 Task: Add Attachment from Trello to Card Card0000000118 in Board Board0000000030 in Workspace WS0000000010 in Trello. Add Cover Blue to Card Card0000000118 in Board Board0000000030 in Workspace WS0000000010 in Trello. Add "Copy Card To …" Button titled Button0000000118 to "bottom" of the list "To Do" to Card Card0000000118 in Board Board0000000030 in Workspace WS0000000010 in Trello. Add Description DS0000000118 to Card Card0000000118 in Board Board0000000030 in Workspace WS0000000010 in Trello. Add Comment CM0000000118 to Card Card0000000118 in Board Board0000000030 in Workspace WS0000000010 in Trello
Action: Mouse moved to (400, 406)
Screenshot: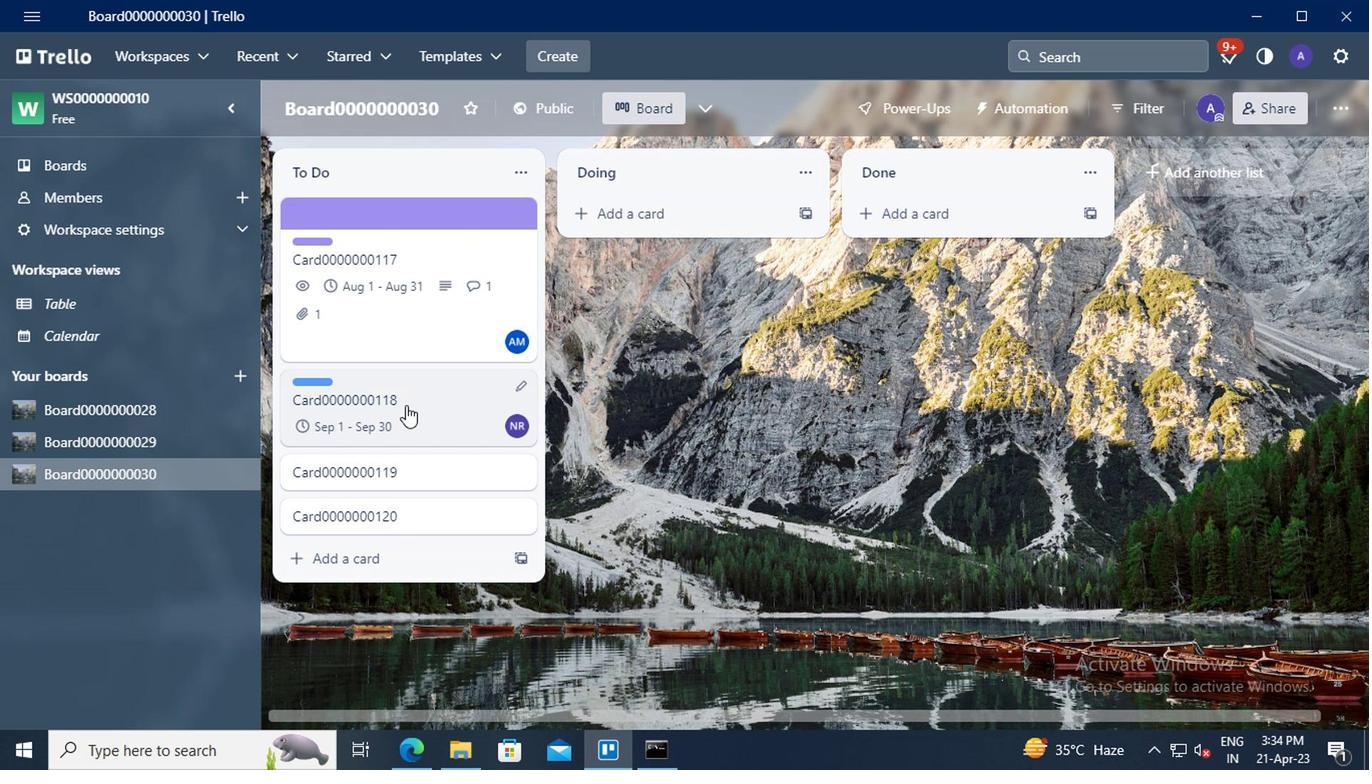 
Action: Mouse pressed left at (400, 406)
Screenshot: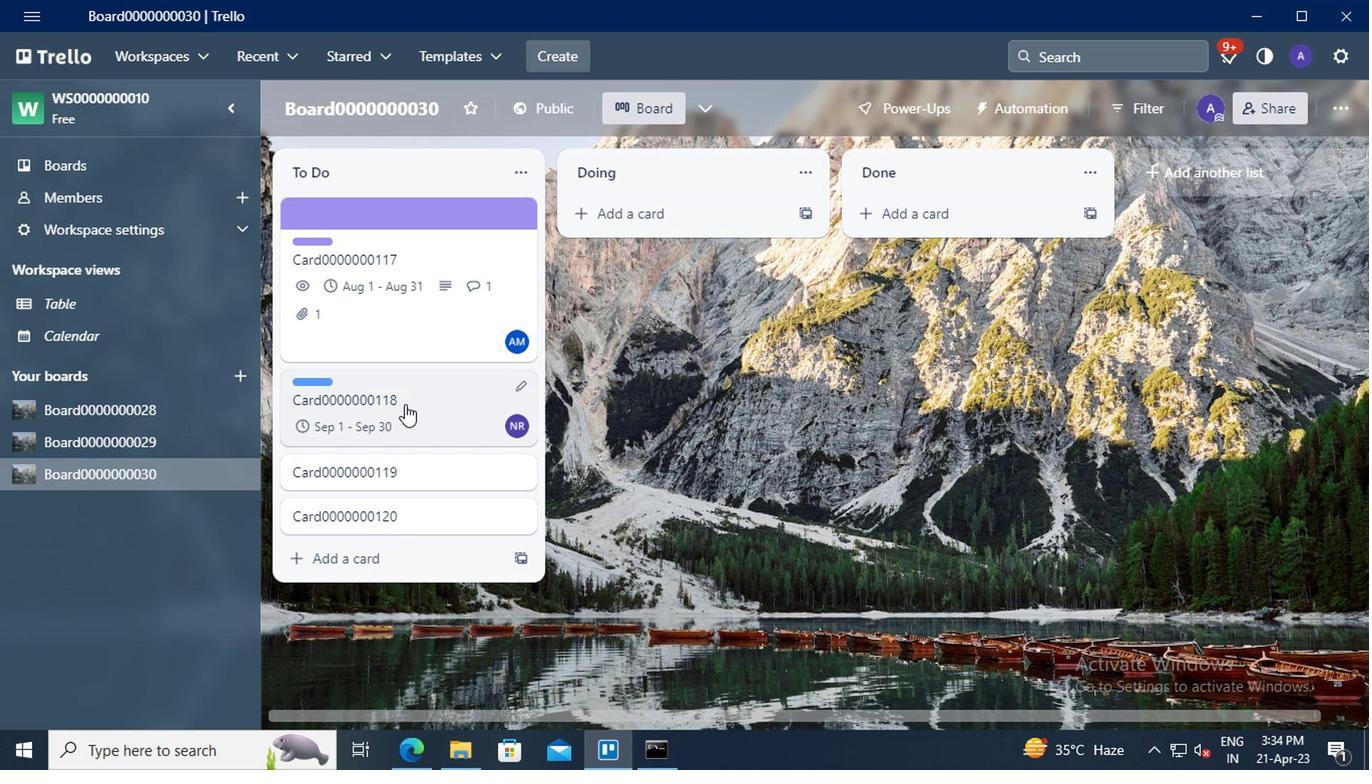 
Action: Mouse moved to (927, 358)
Screenshot: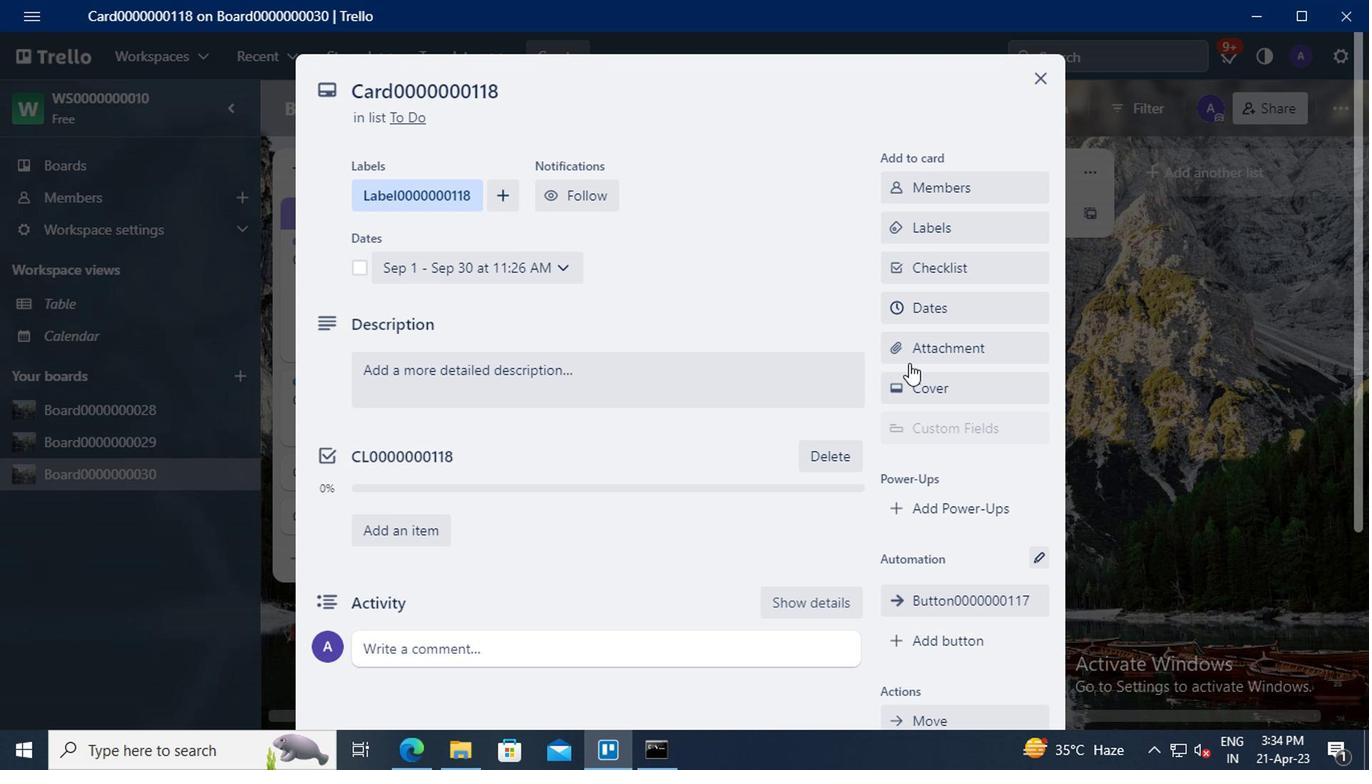 
Action: Mouse pressed left at (927, 358)
Screenshot: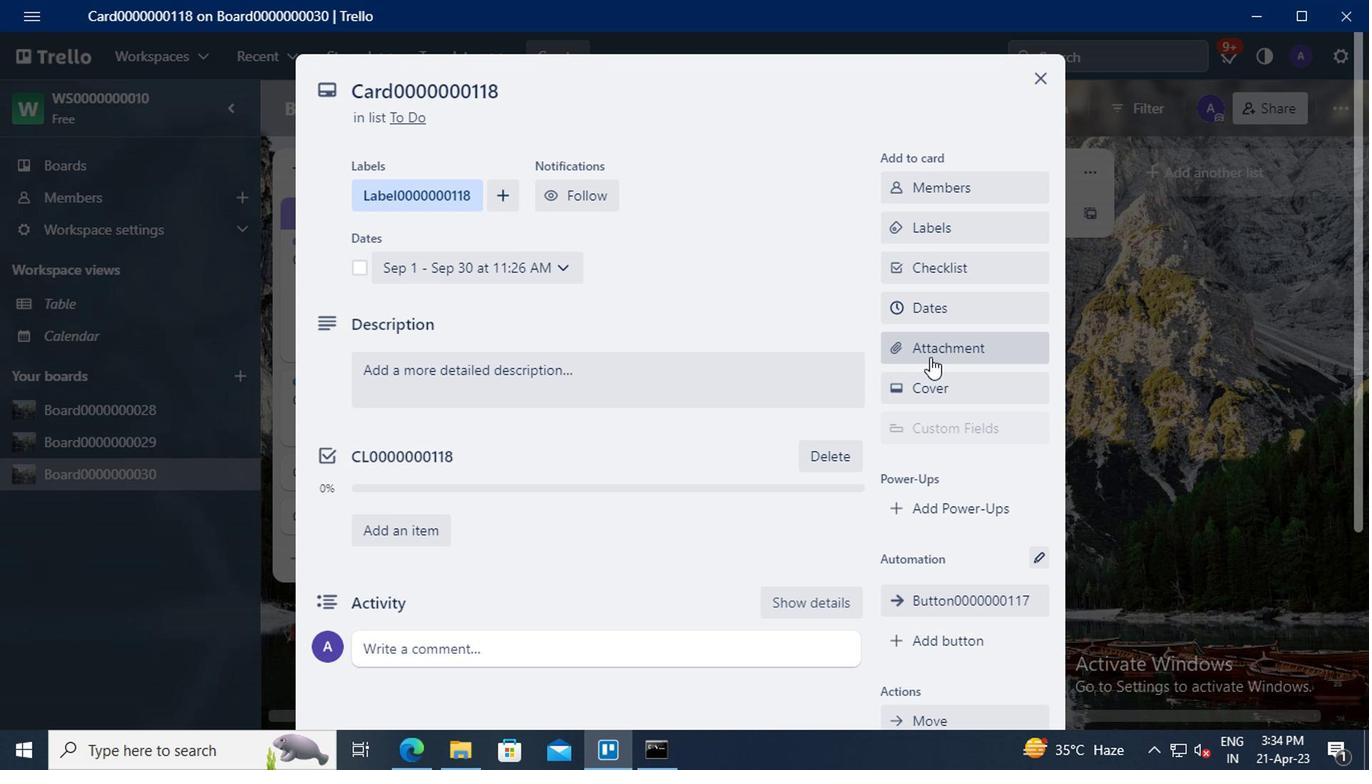
Action: Mouse moved to (935, 208)
Screenshot: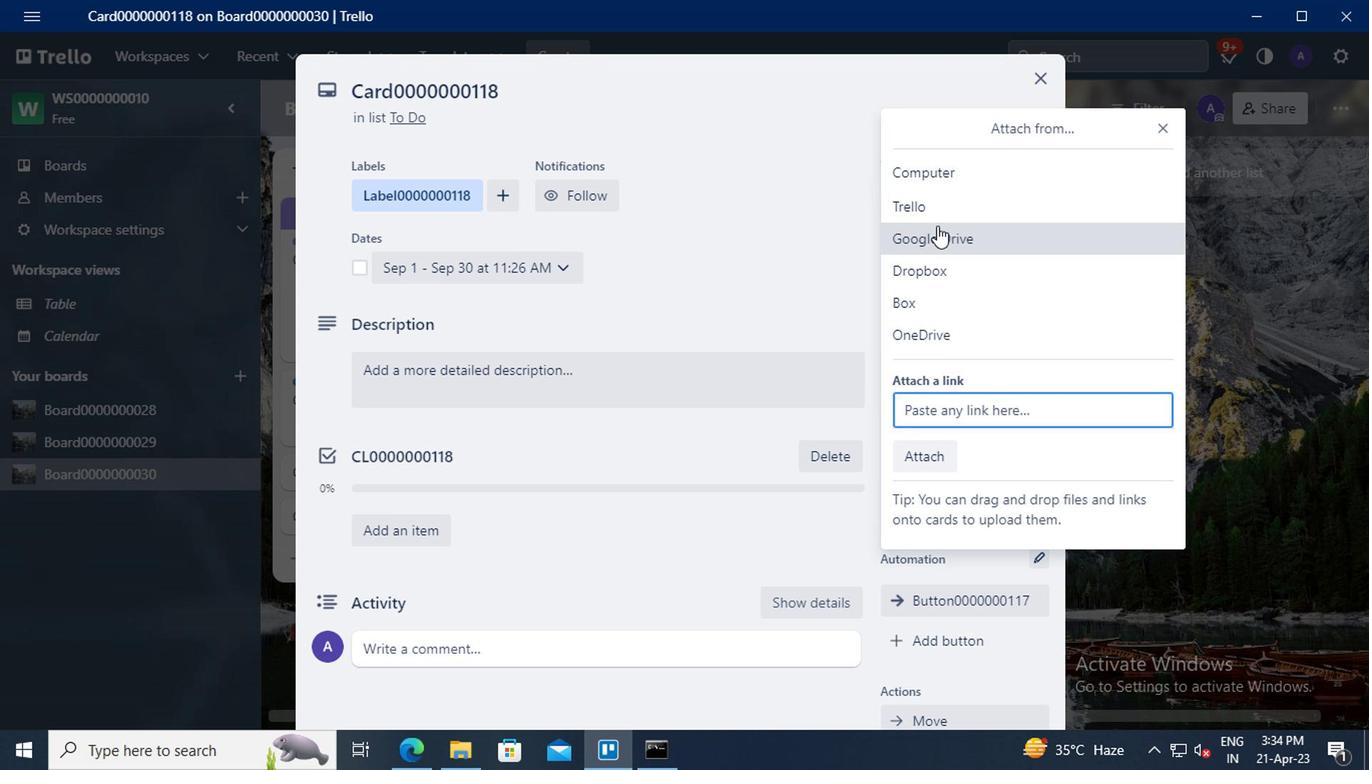 
Action: Mouse pressed left at (935, 208)
Screenshot: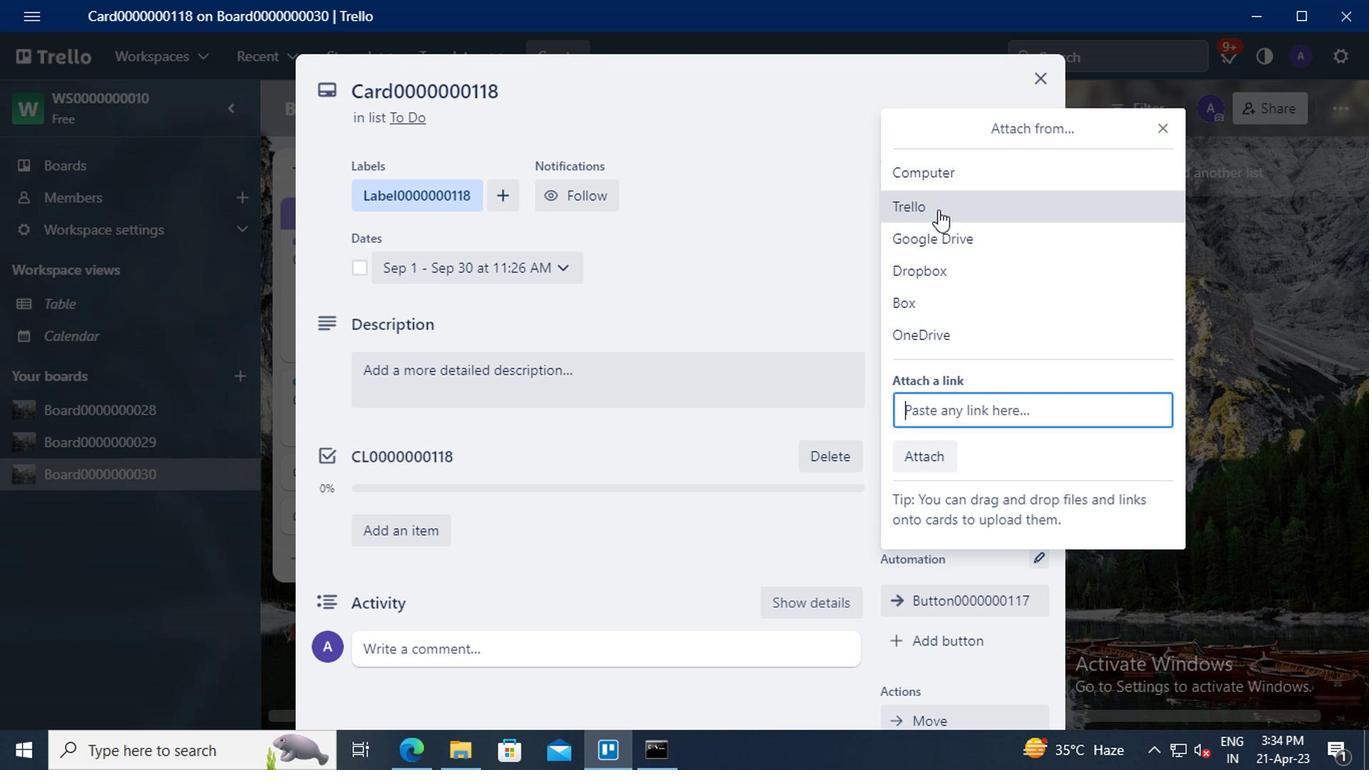 
Action: Mouse moved to (946, 253)
Screenshot: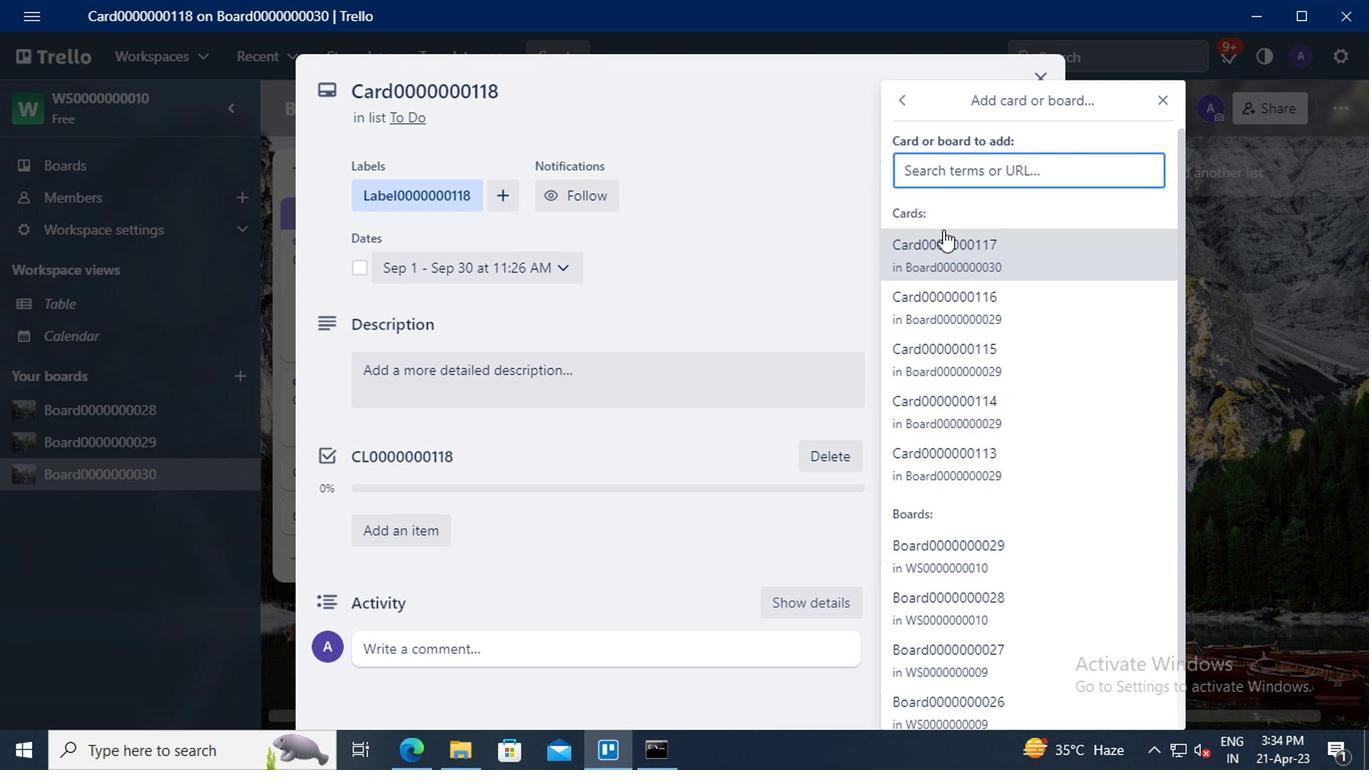 
Action: Mouse pressed left at (946, 253)
Screenshot: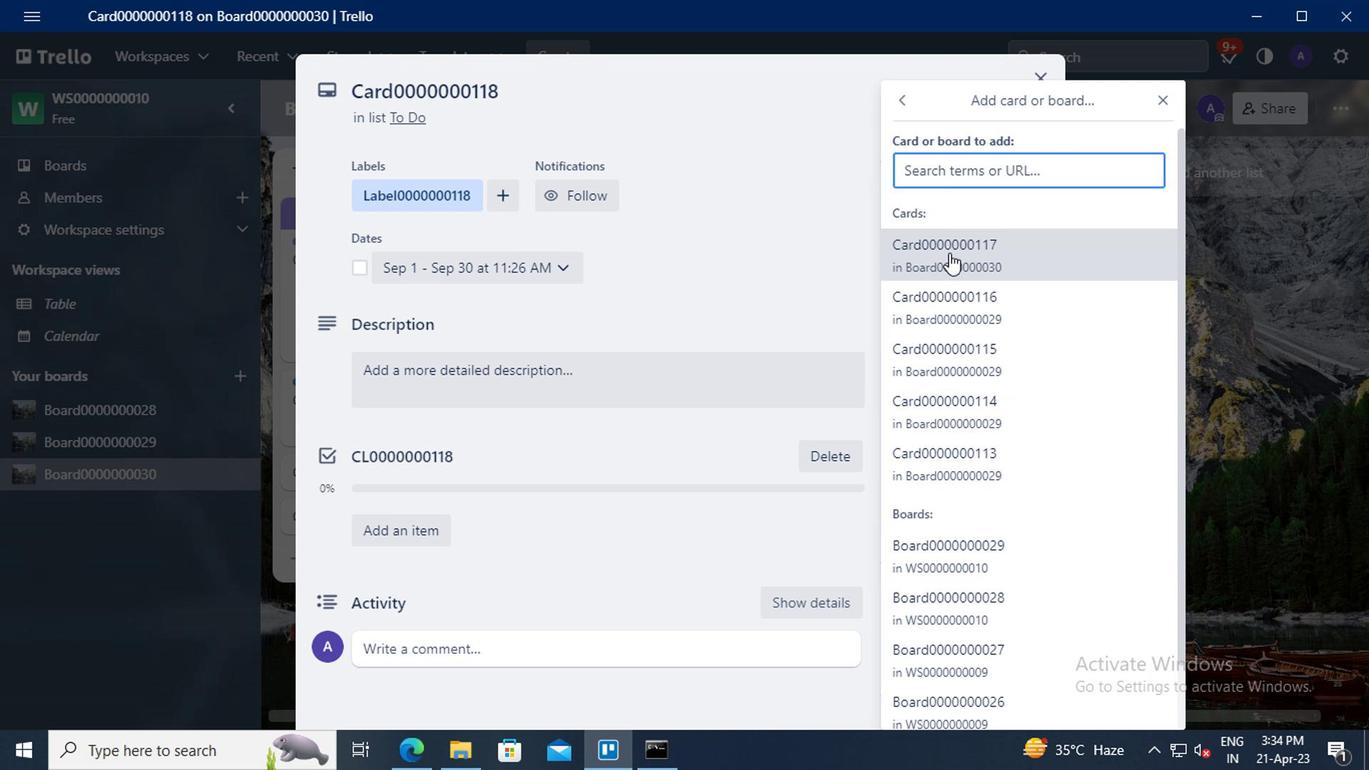 
Action: Mouse moved to (954, 394)
Screenshot: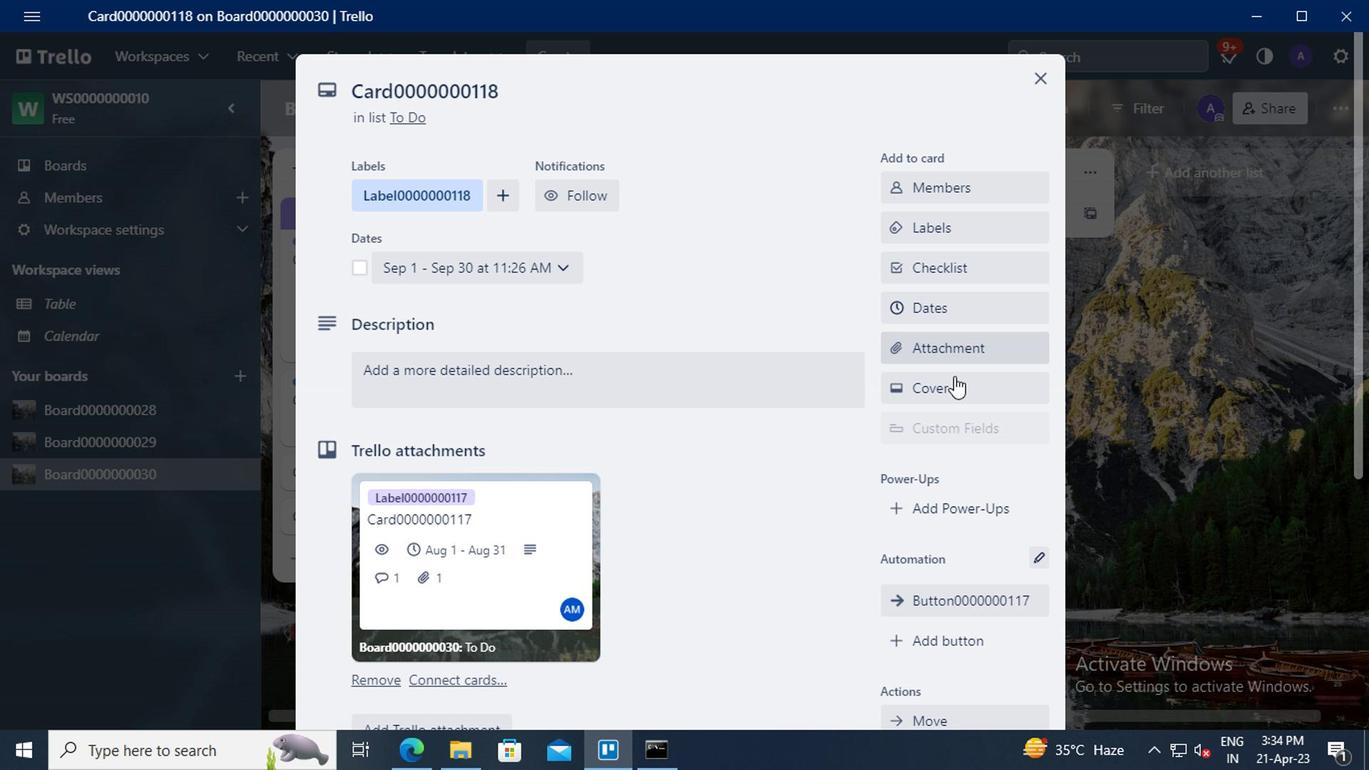 
Action: Mouse pressed left at (954, 394)
Screenshot: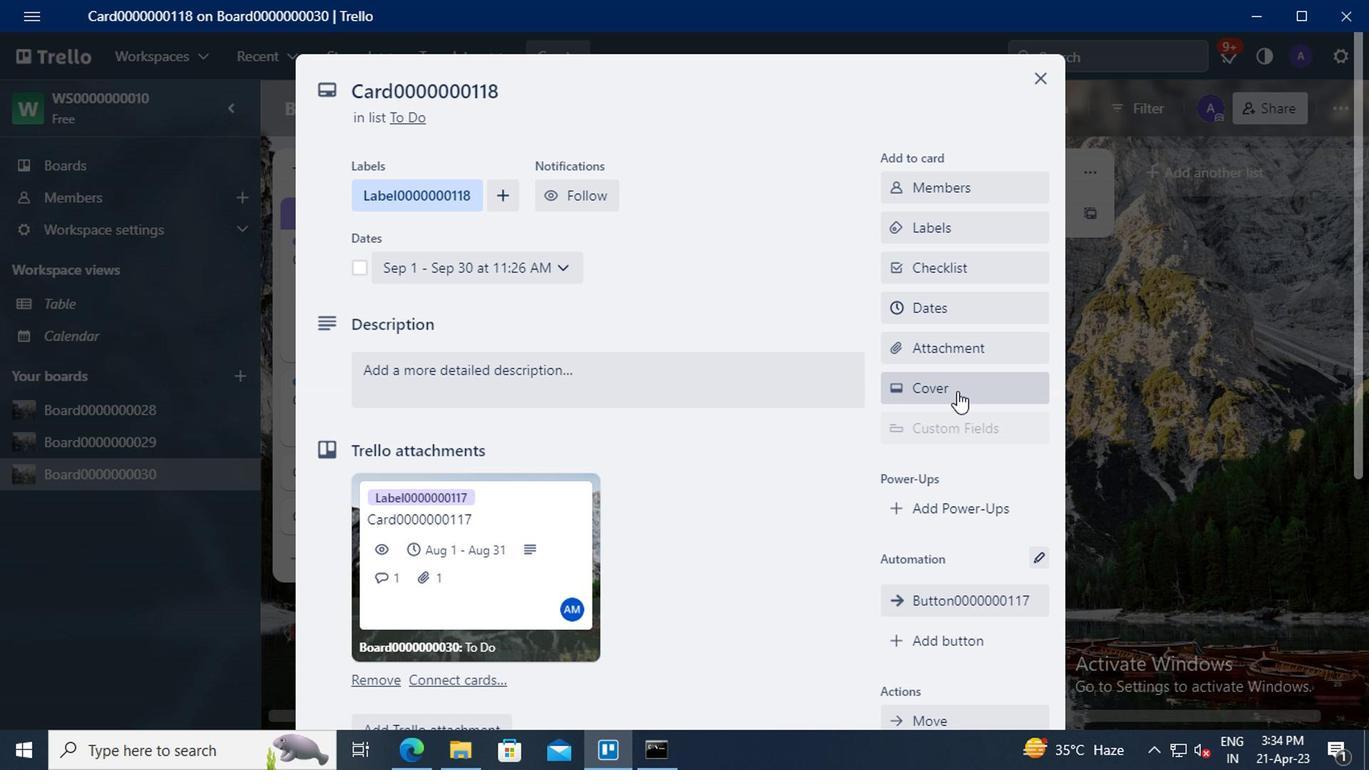 
Action: Mouse moved to (926, 380)
Screenshot: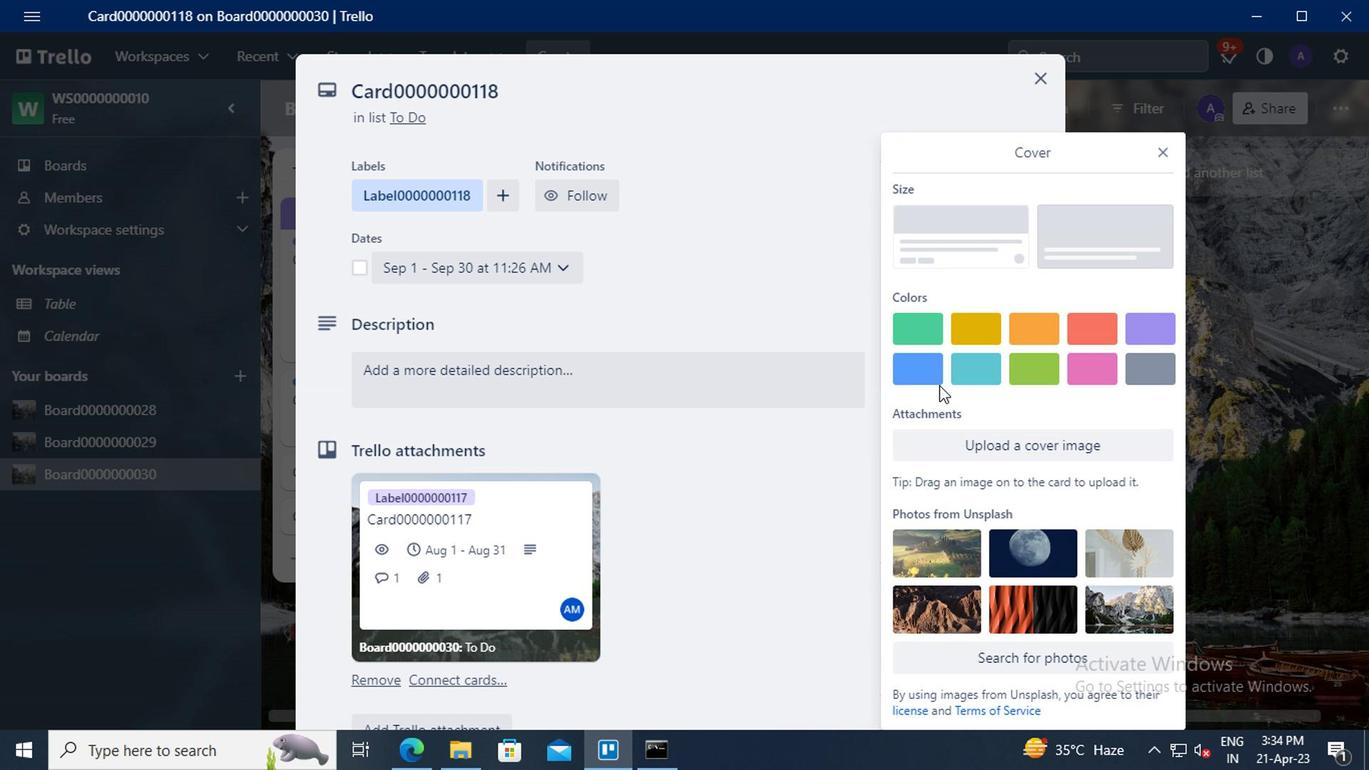 
Action: Mouse pressed left at (926, 380)
Screenshot: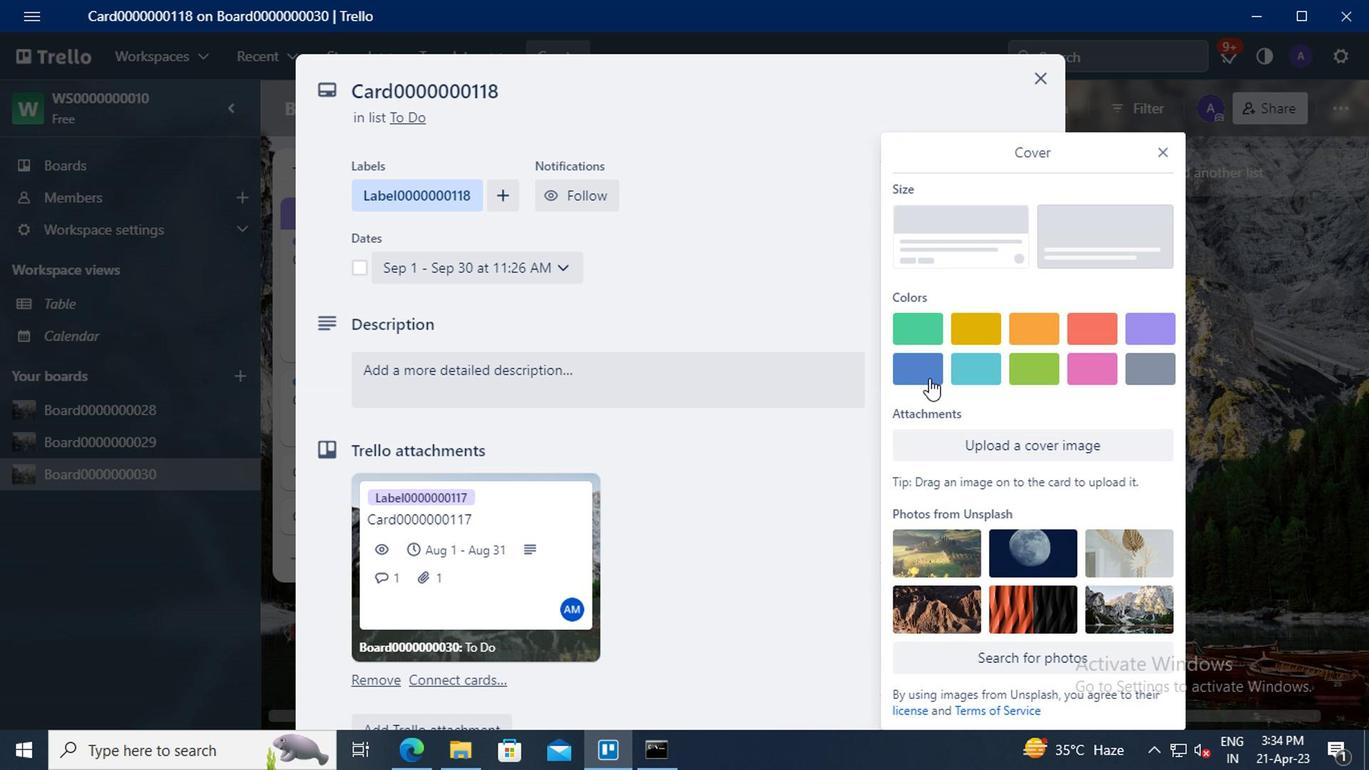 
Action: Mouse moved to (1159, 112)
Screenshot: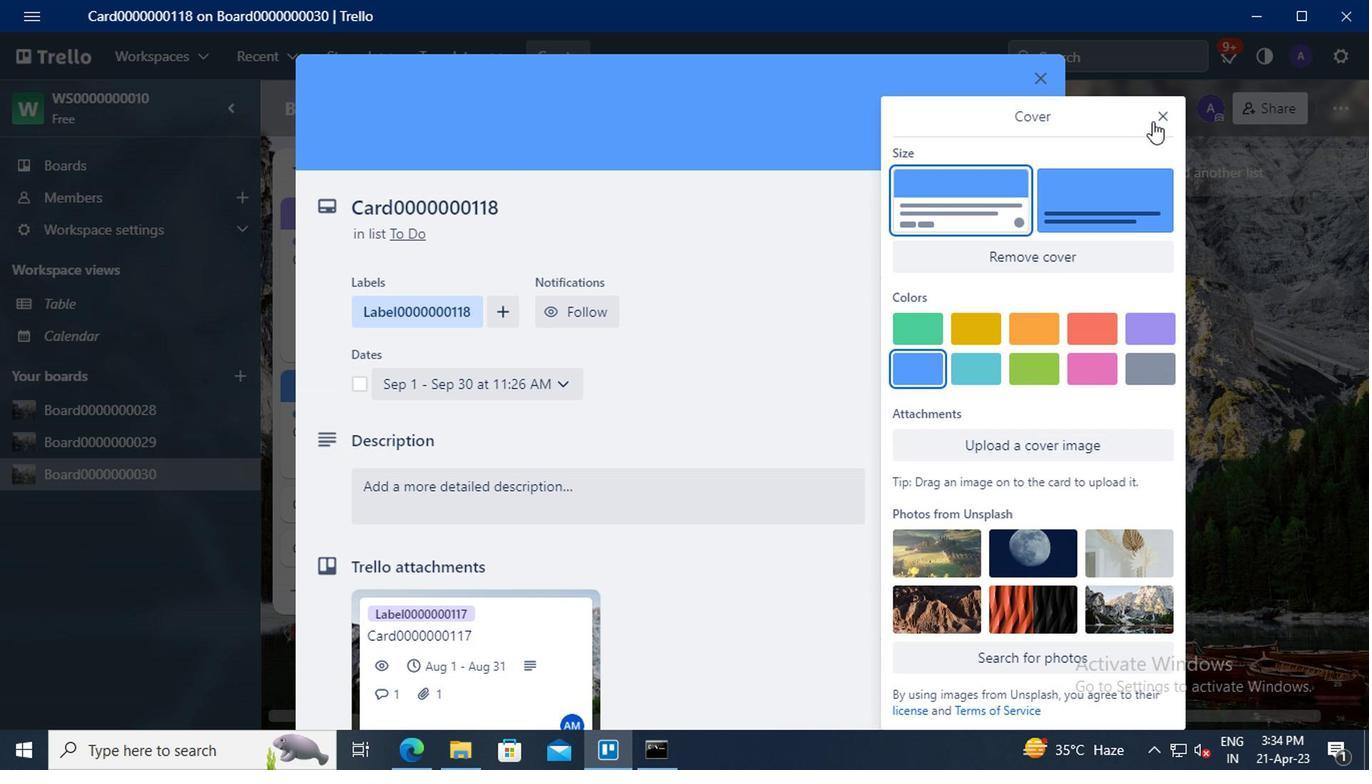 
Action: Mouse pressed left at (1159, 112)
Screenshot: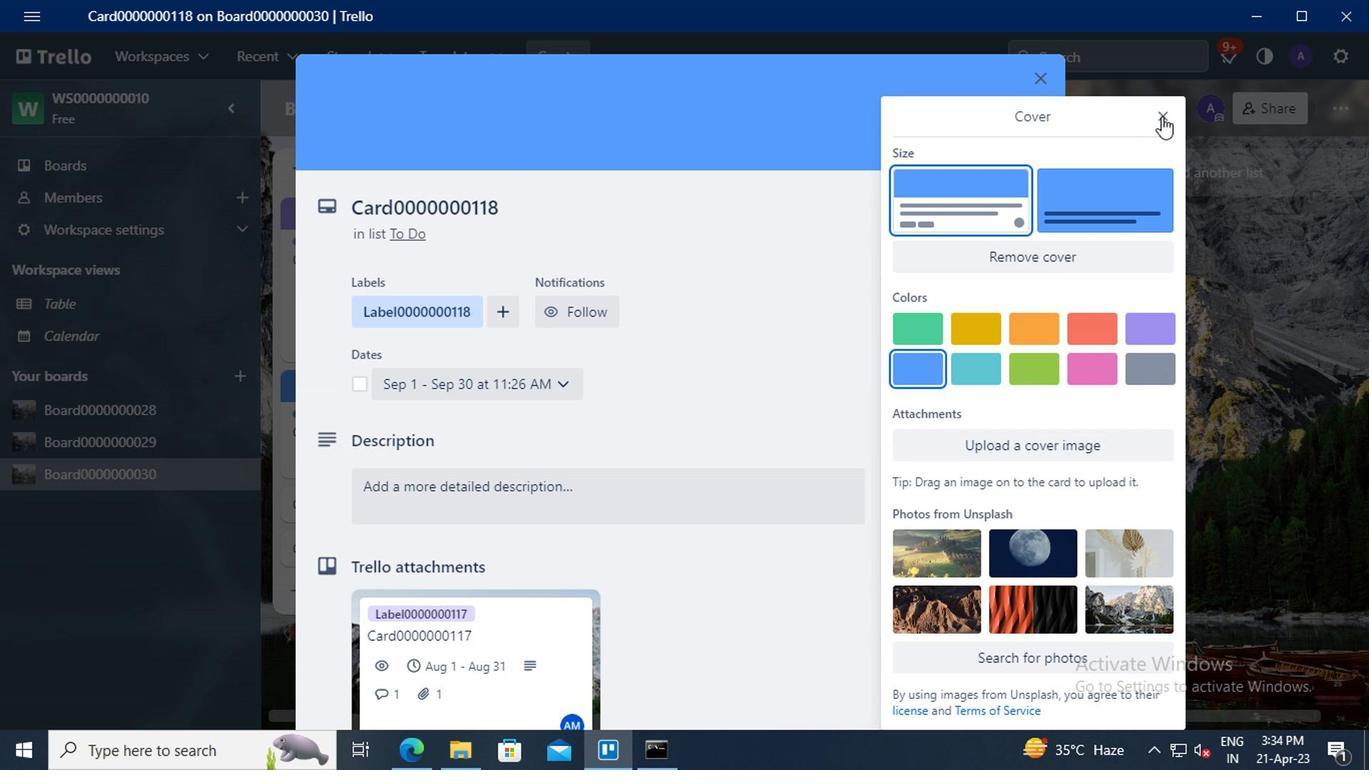 
Action: Mouse moved to (976, 309)
Screenshot: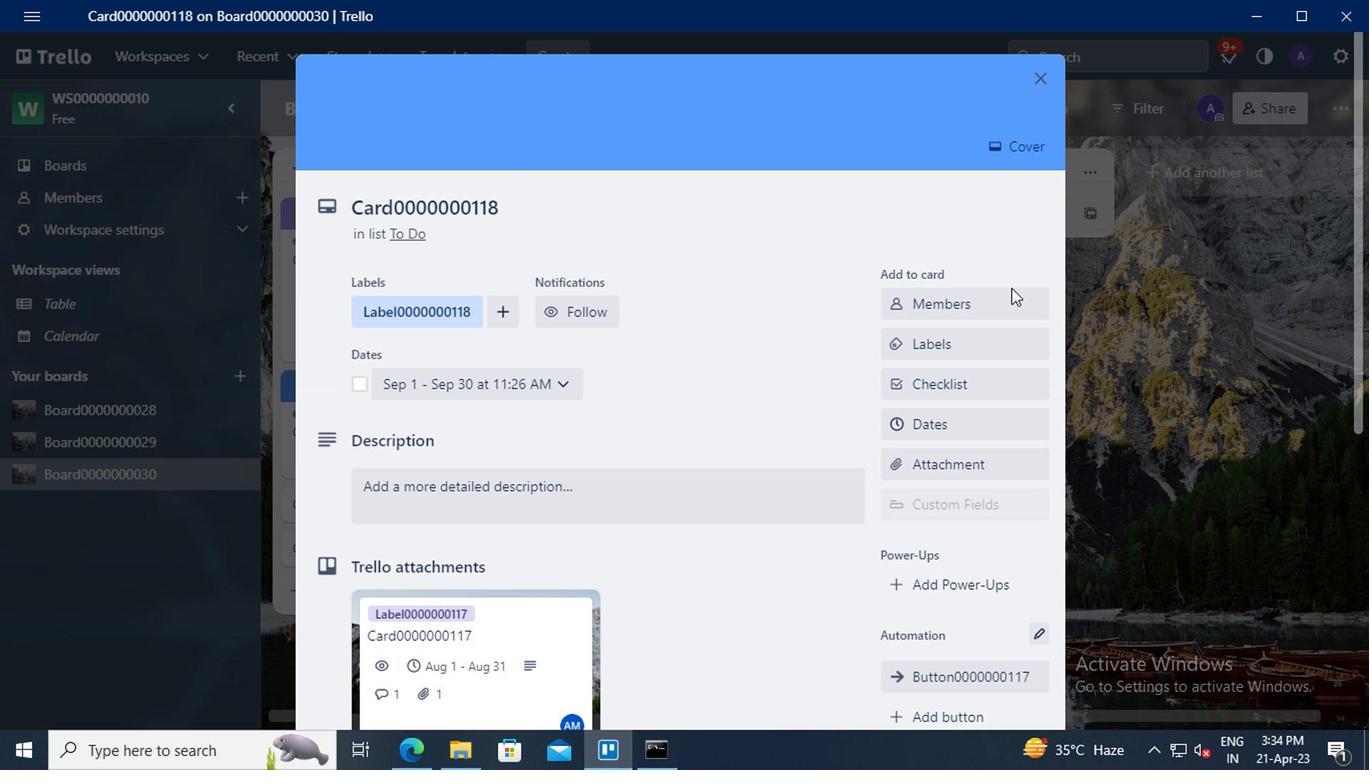 
Action: Mouse scrolled (976, 308) with delta (0, -1)
Screenshot: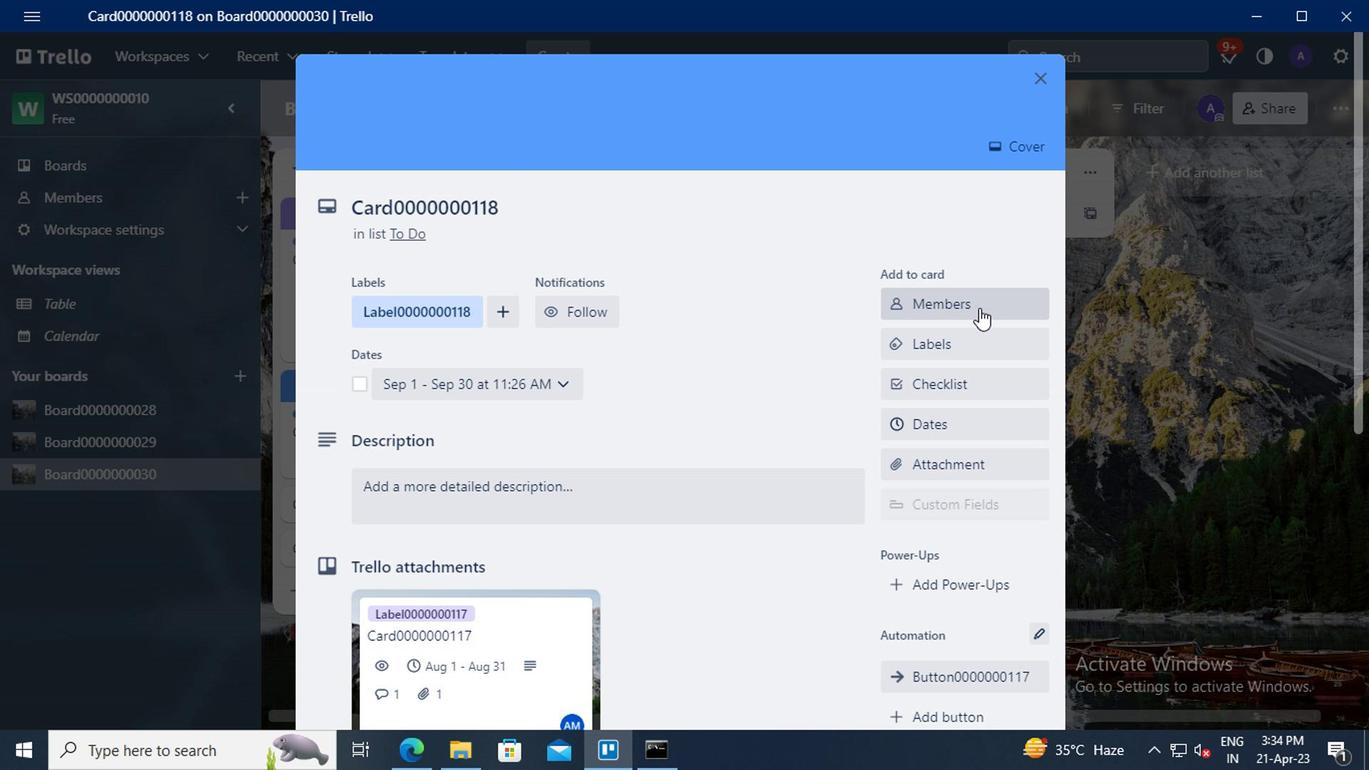 
Action: Mouse scrolled (976, 308) with delta (0, -1)
Screenshot: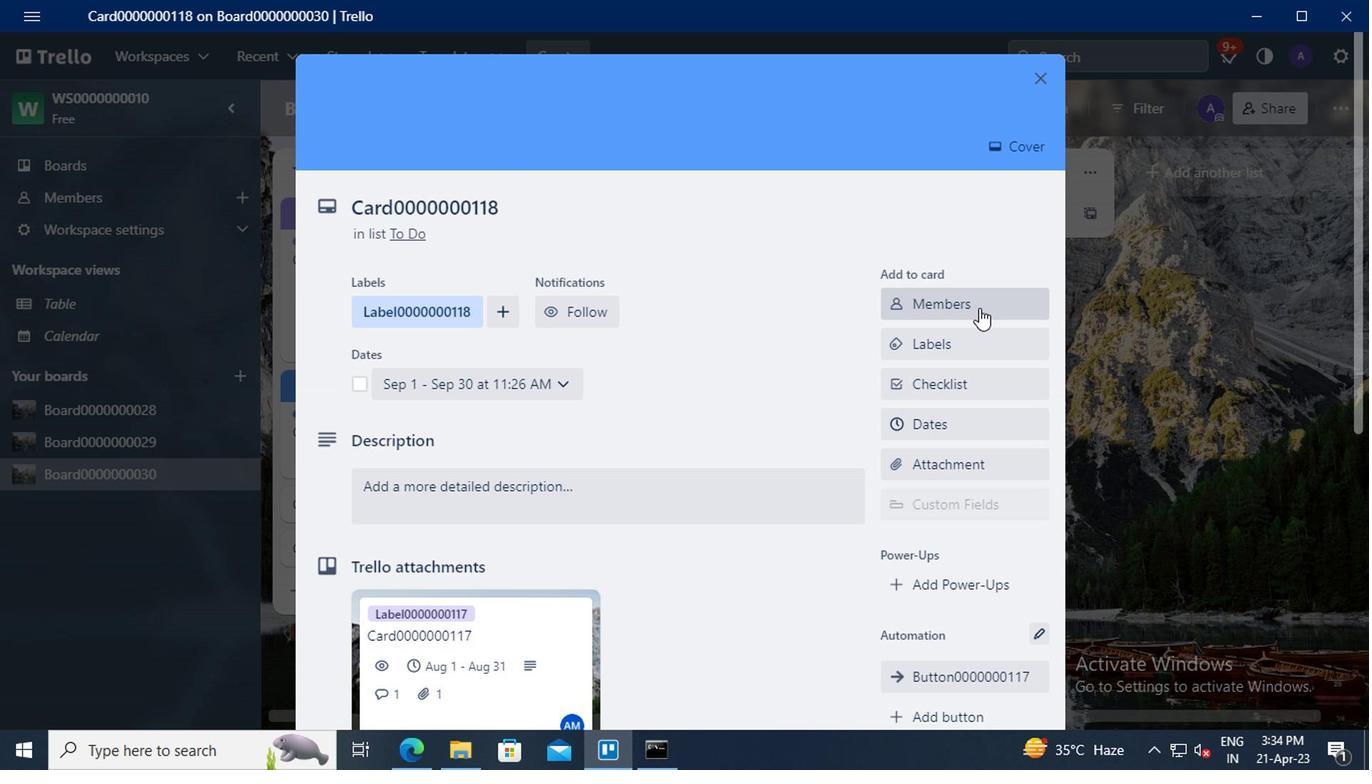 
Action: Mouse moved to (967, 520)
Screenshot: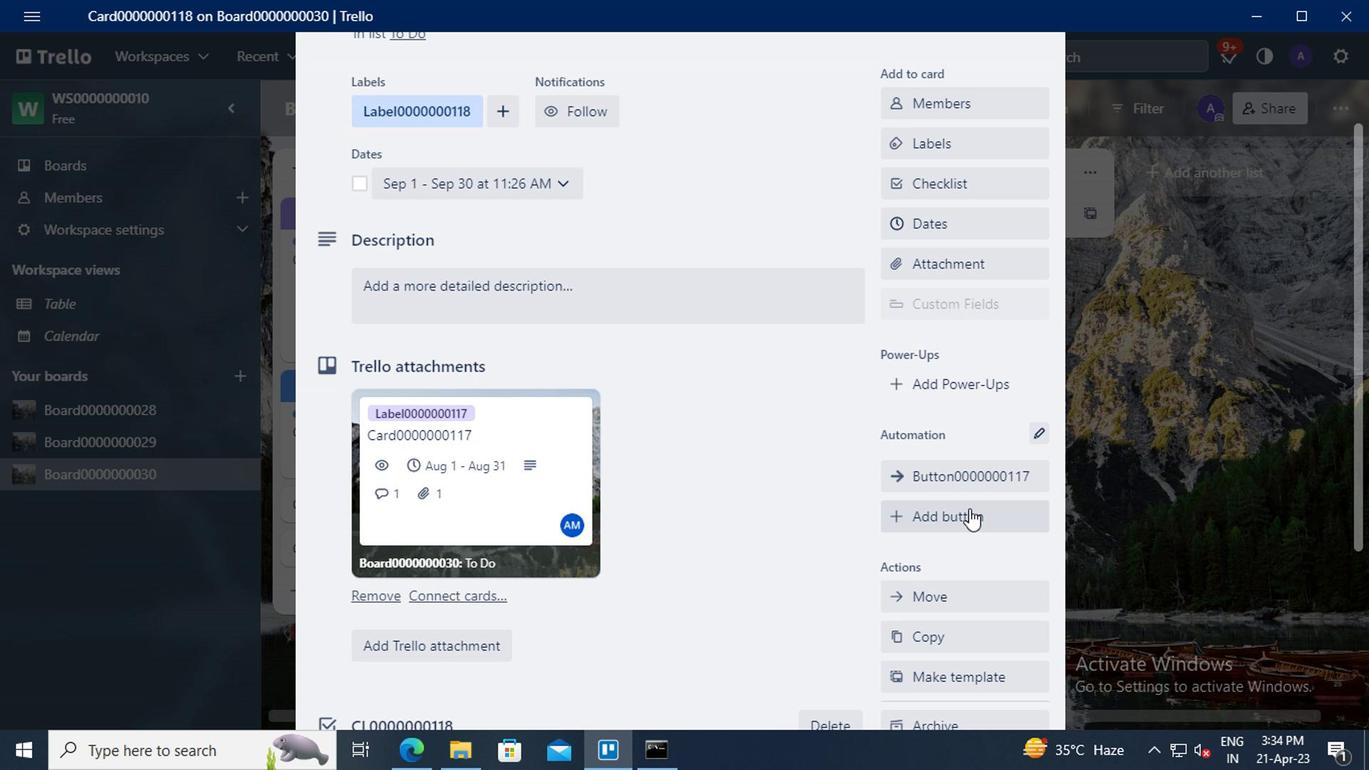 
Action: Mouse pressed left at (967, 520)
Screenshot: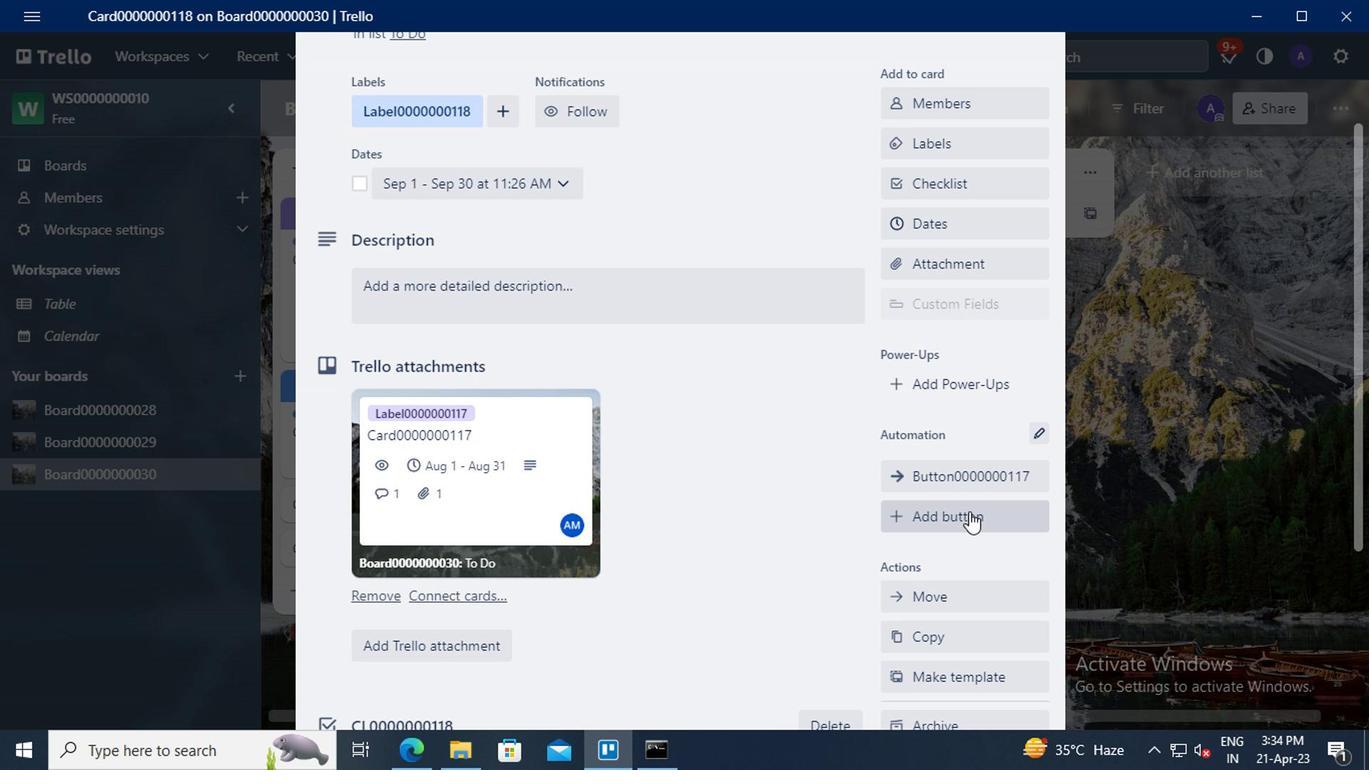 
Action: Mouse moved to (961, 229)
Screenshot: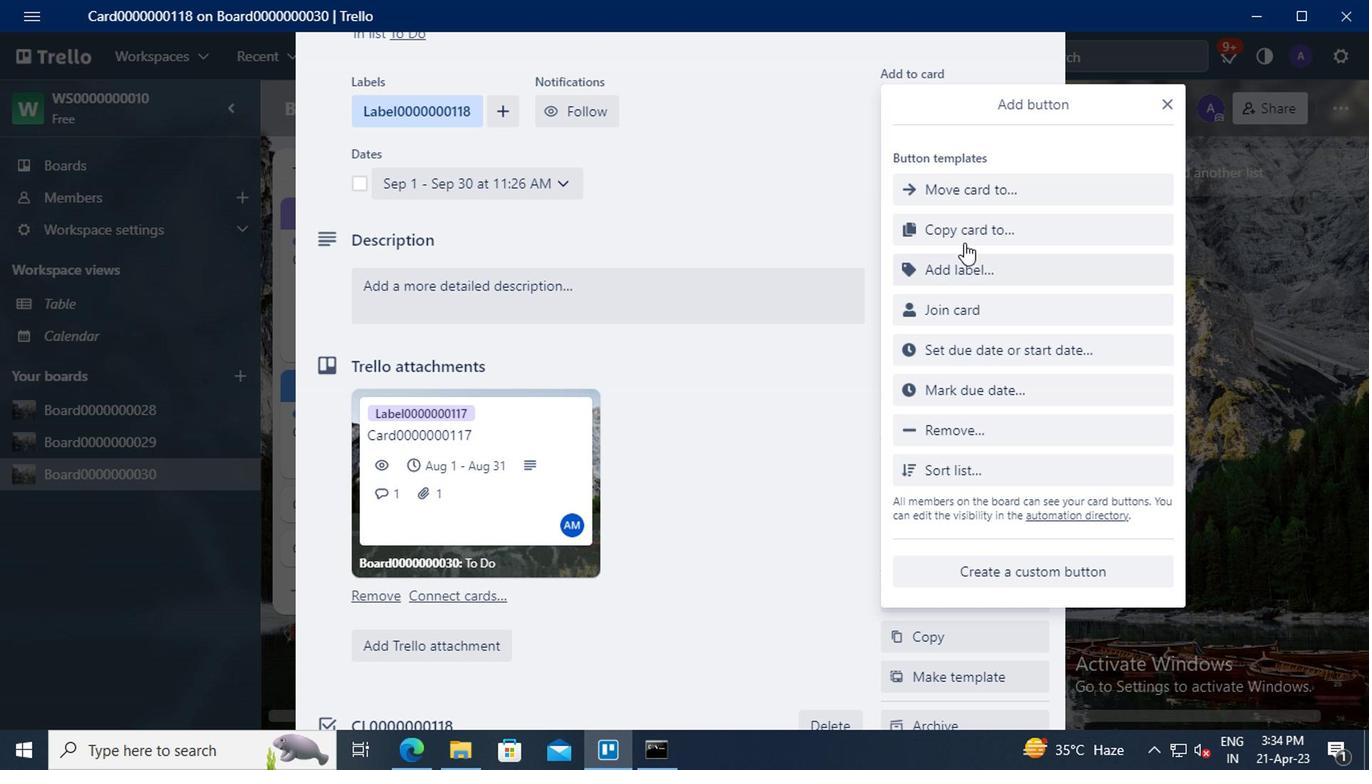 
Action: Mouse pressed left at (961, 229)
Screenshot: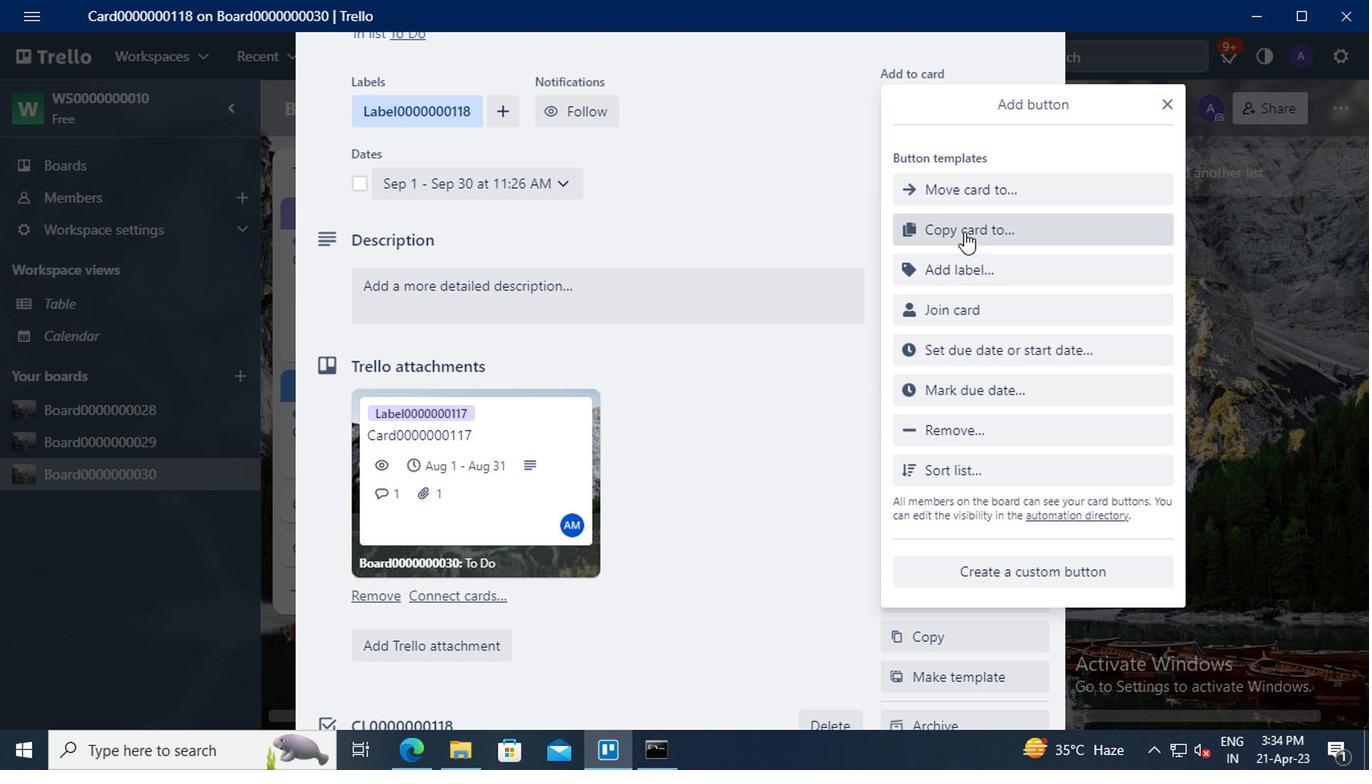 
Action: Mouse moved to (969, 189)
Screenshot: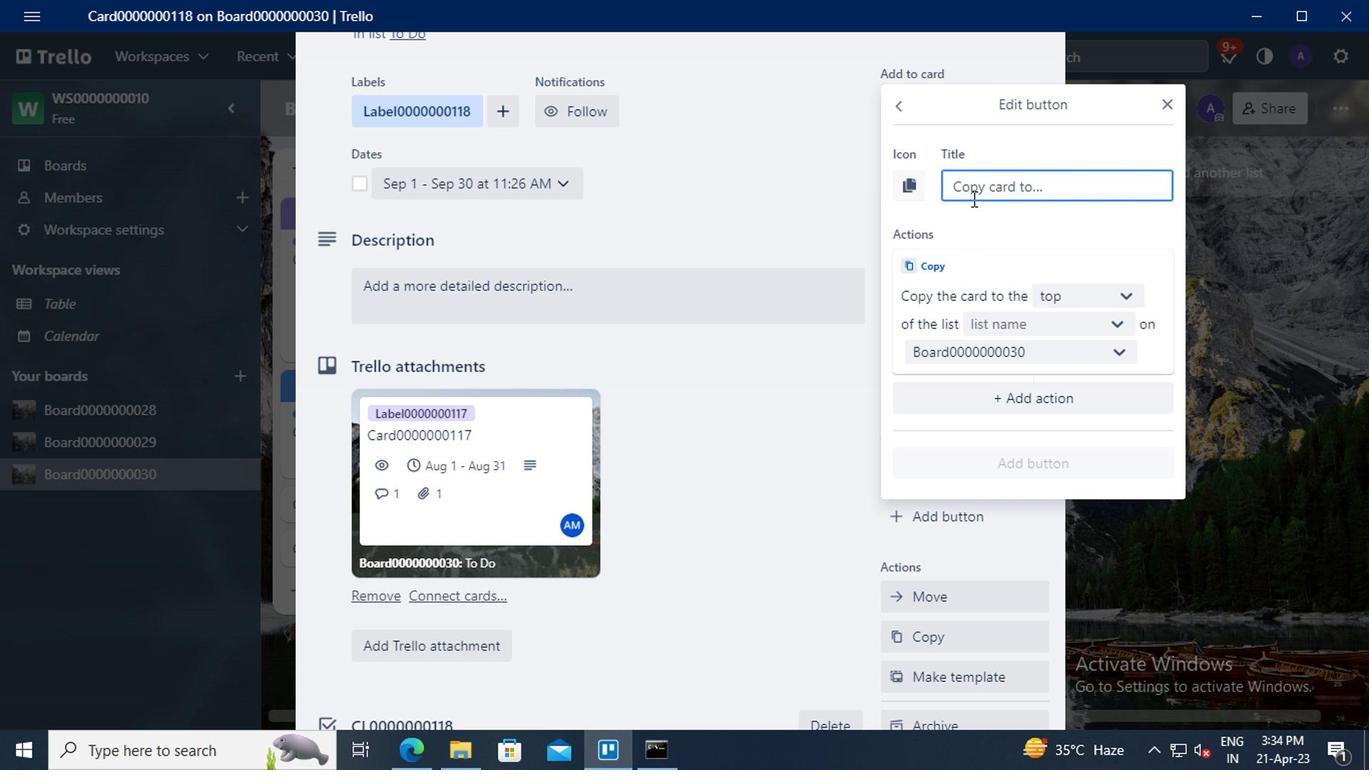 
Action: Mouse pressed left at (969, 189)
Screenshot: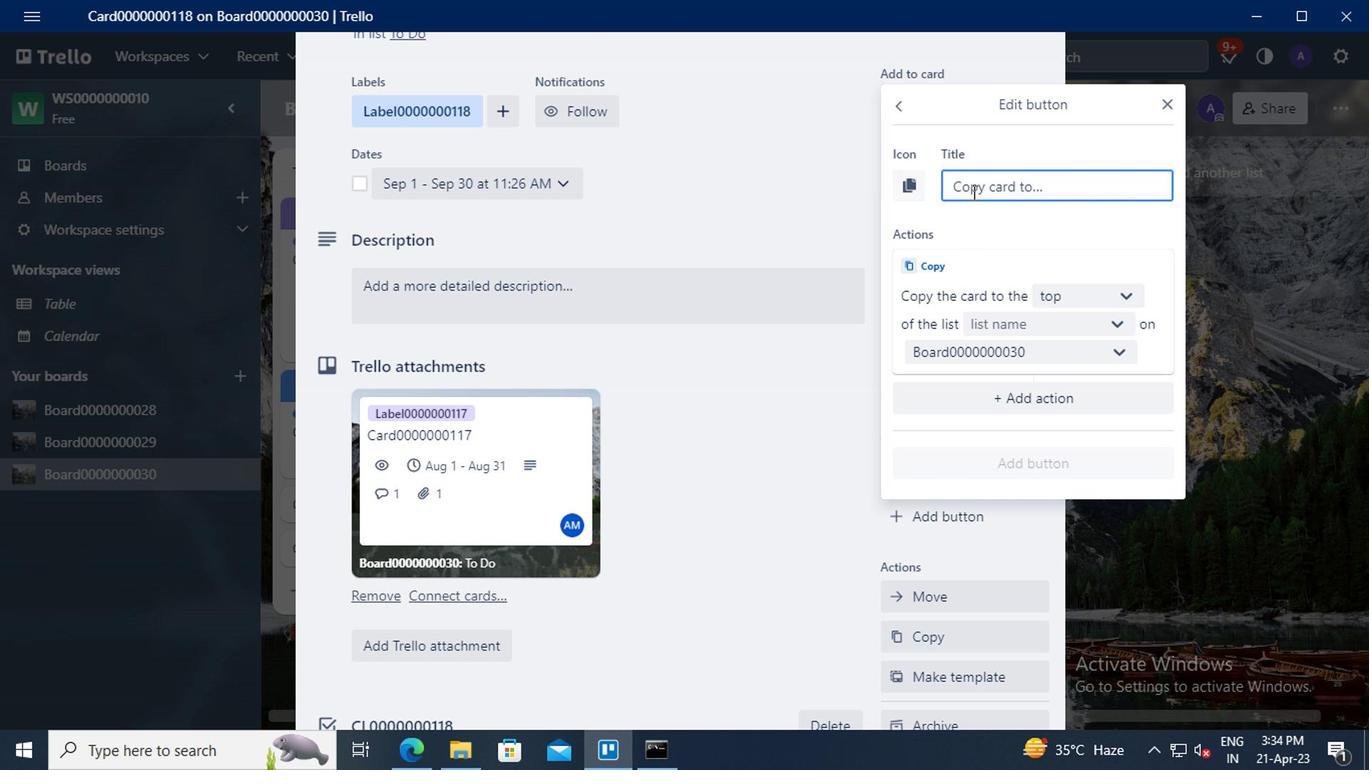 
Action: Key pressed <Key.shift>BUTTON0000000118
Screenshot: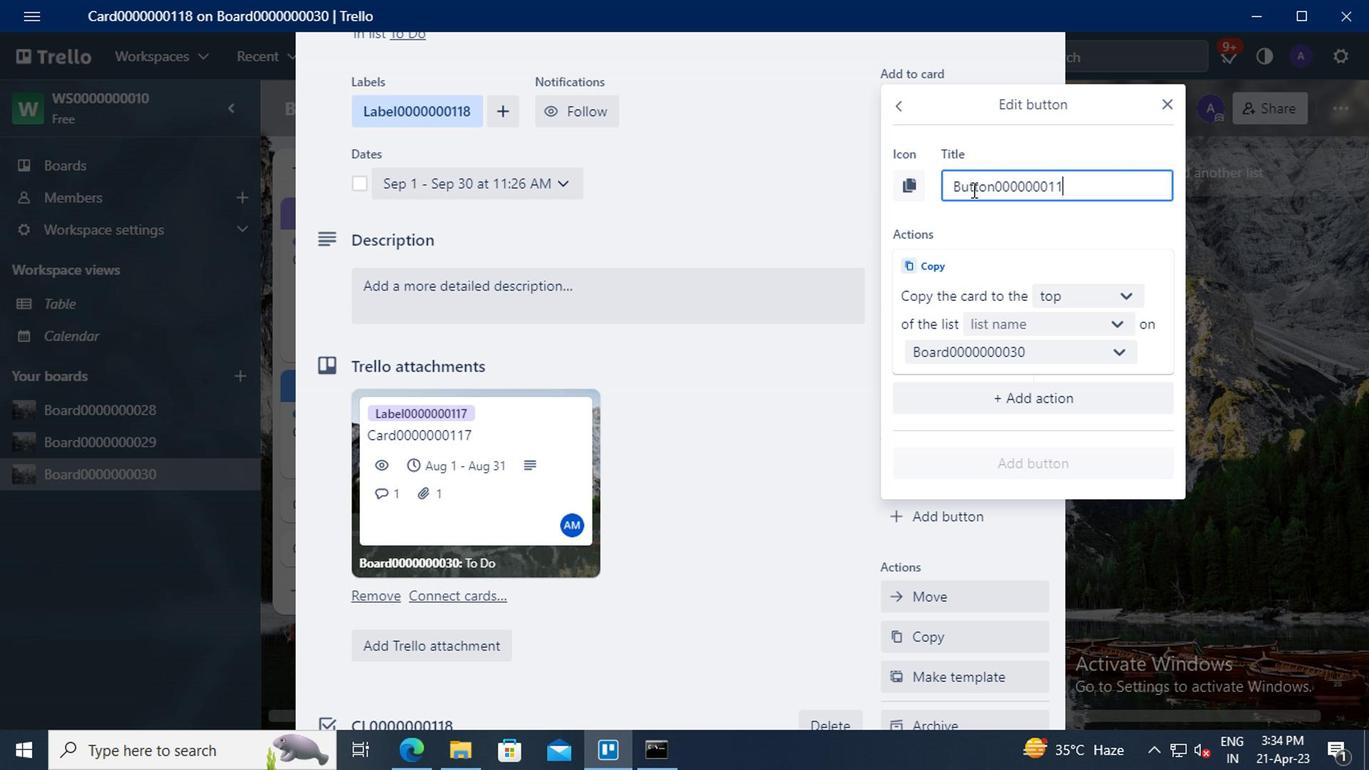 
Action: Mouse moved to (1065, 288)
Screenshot: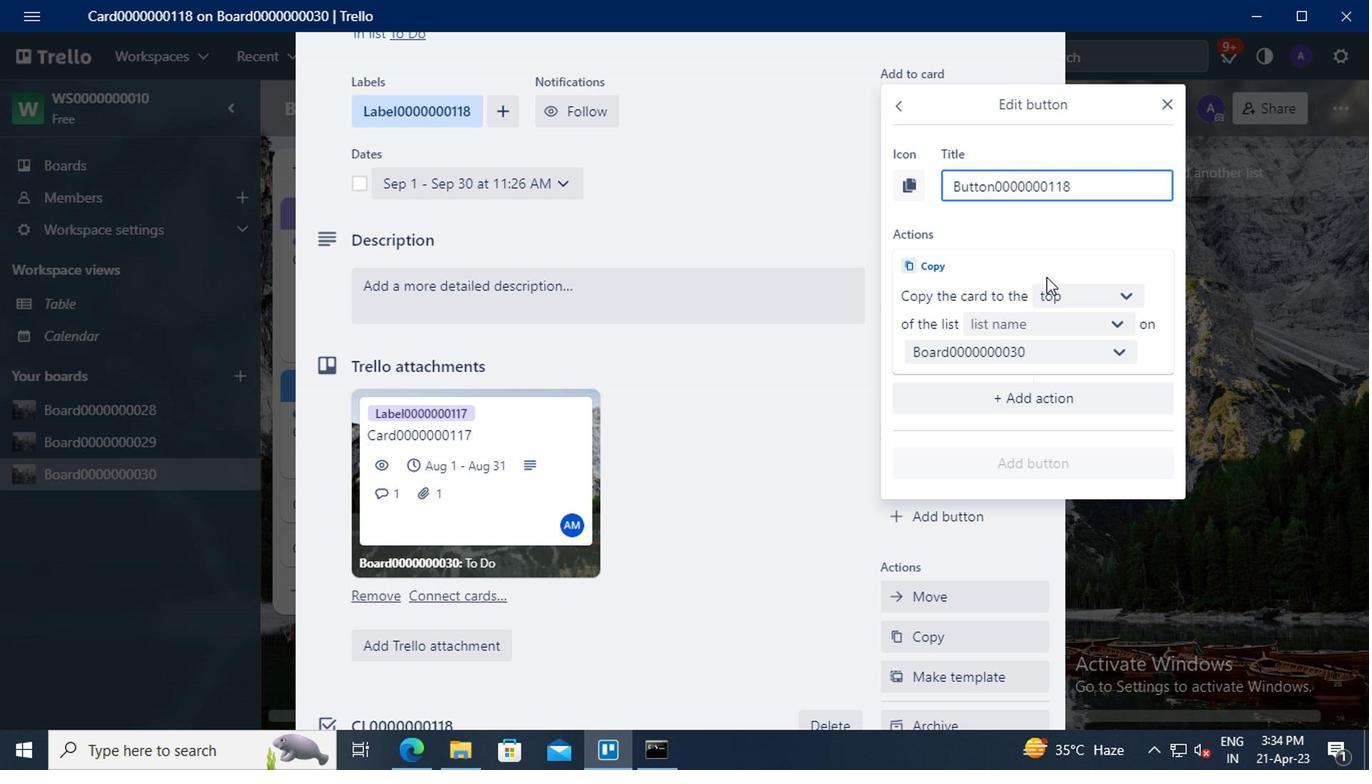 
Action: Mouse pressed left at (1065, 288)
Screenshot: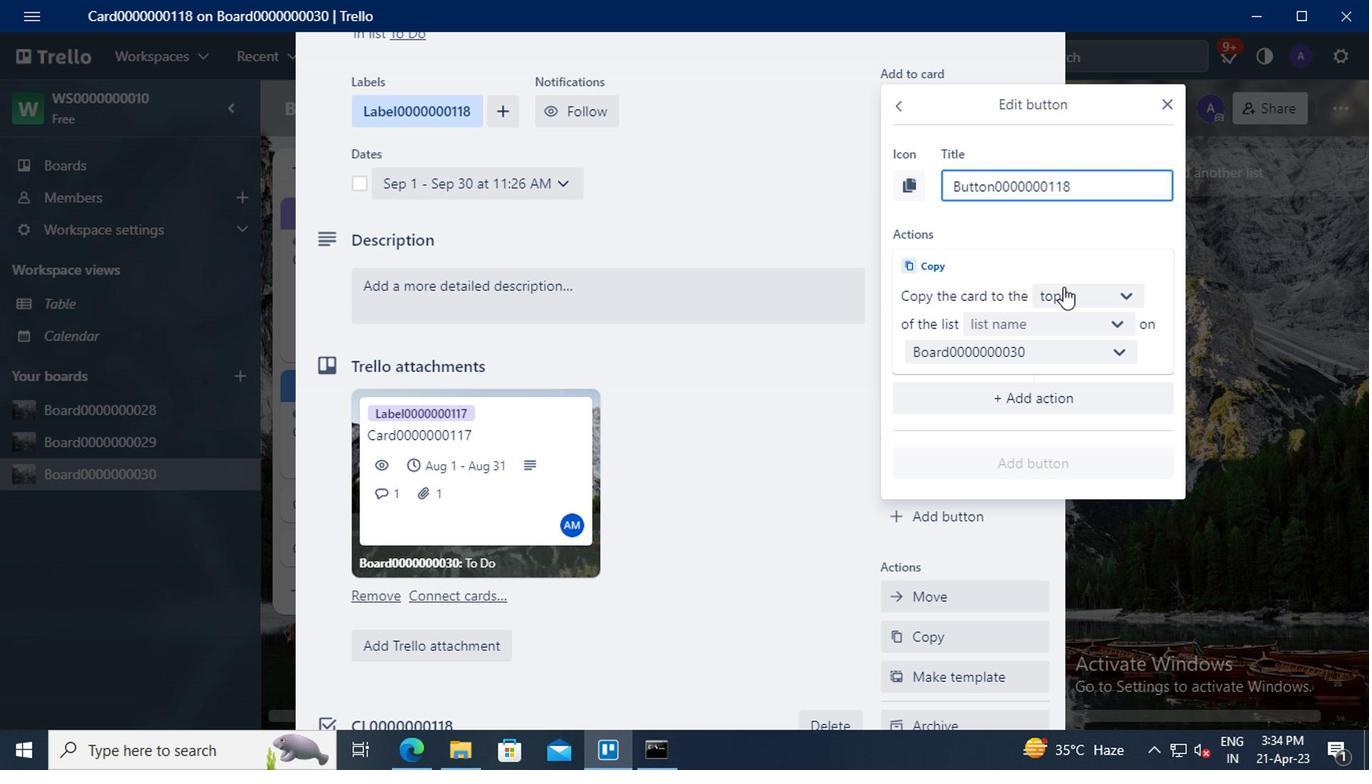
Action: Mouse moved to (1070, 378)
Screenshot: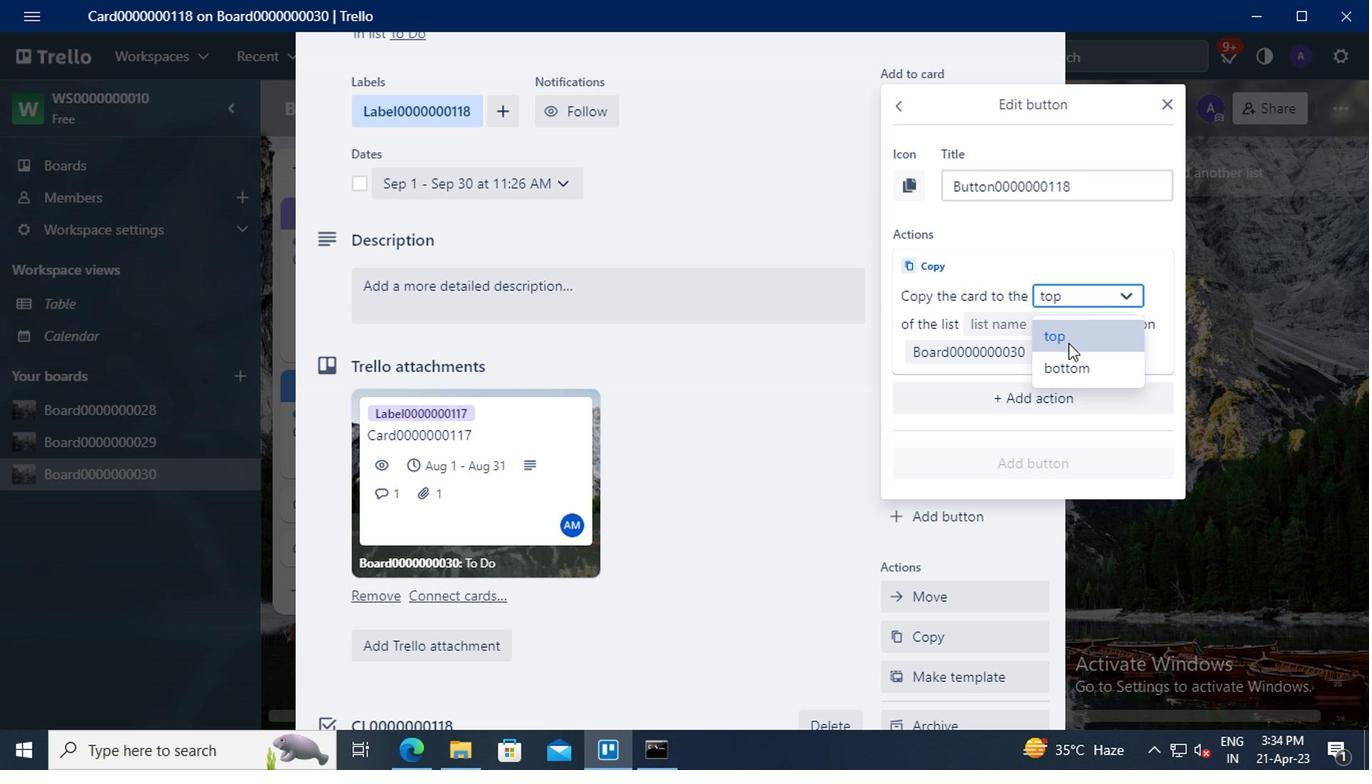 
Action: Mouse pressed left at (1070, 378)
Screenshot: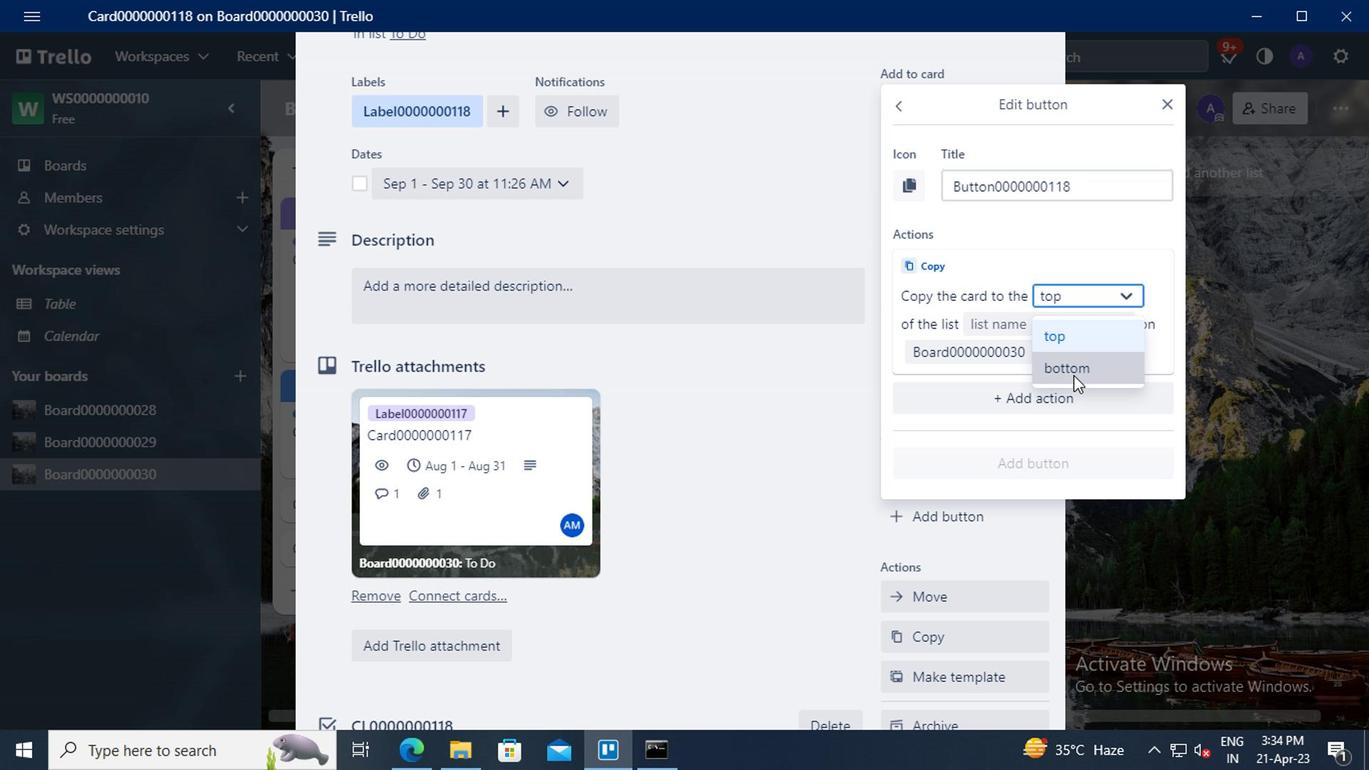 
Action: Mouse moved to (1017, 328)
Screenshot: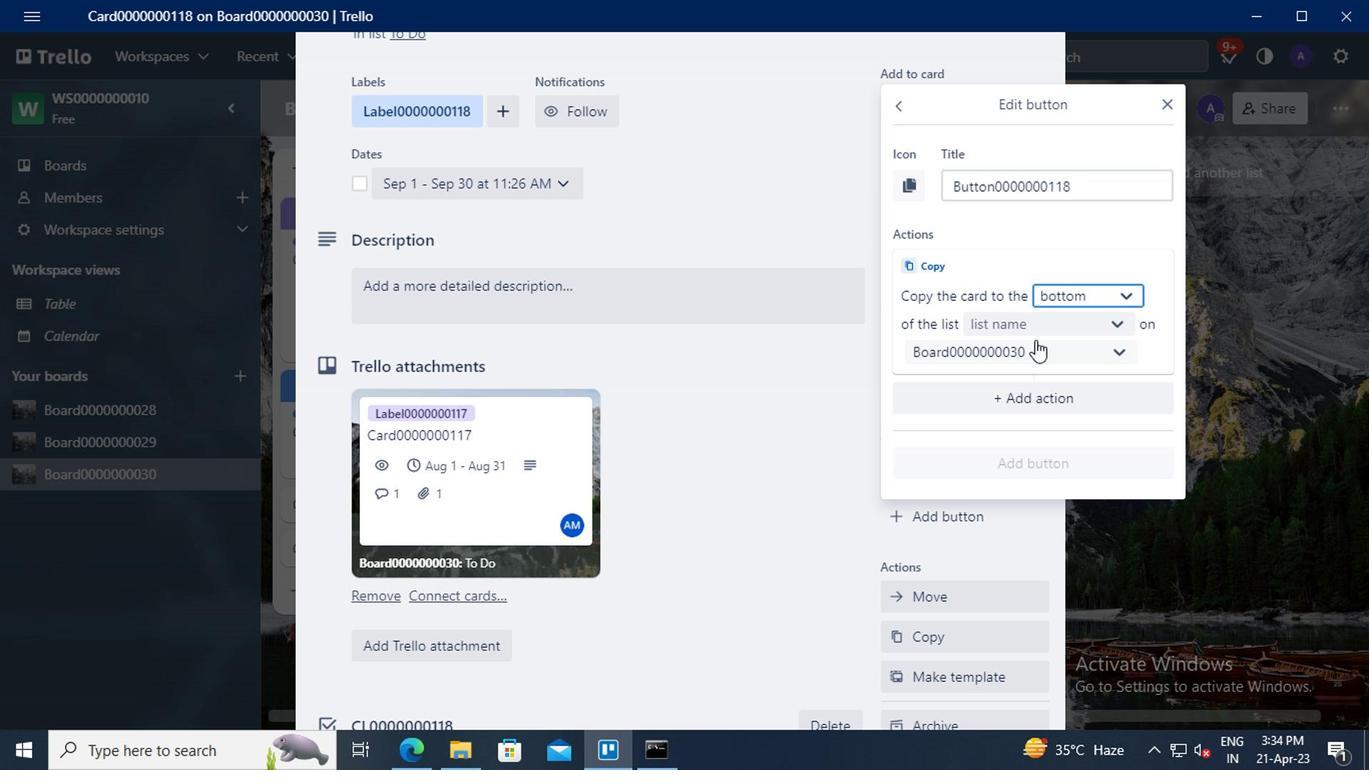 
Action: Mouse pressed left at (1017, 328)
Screenshot: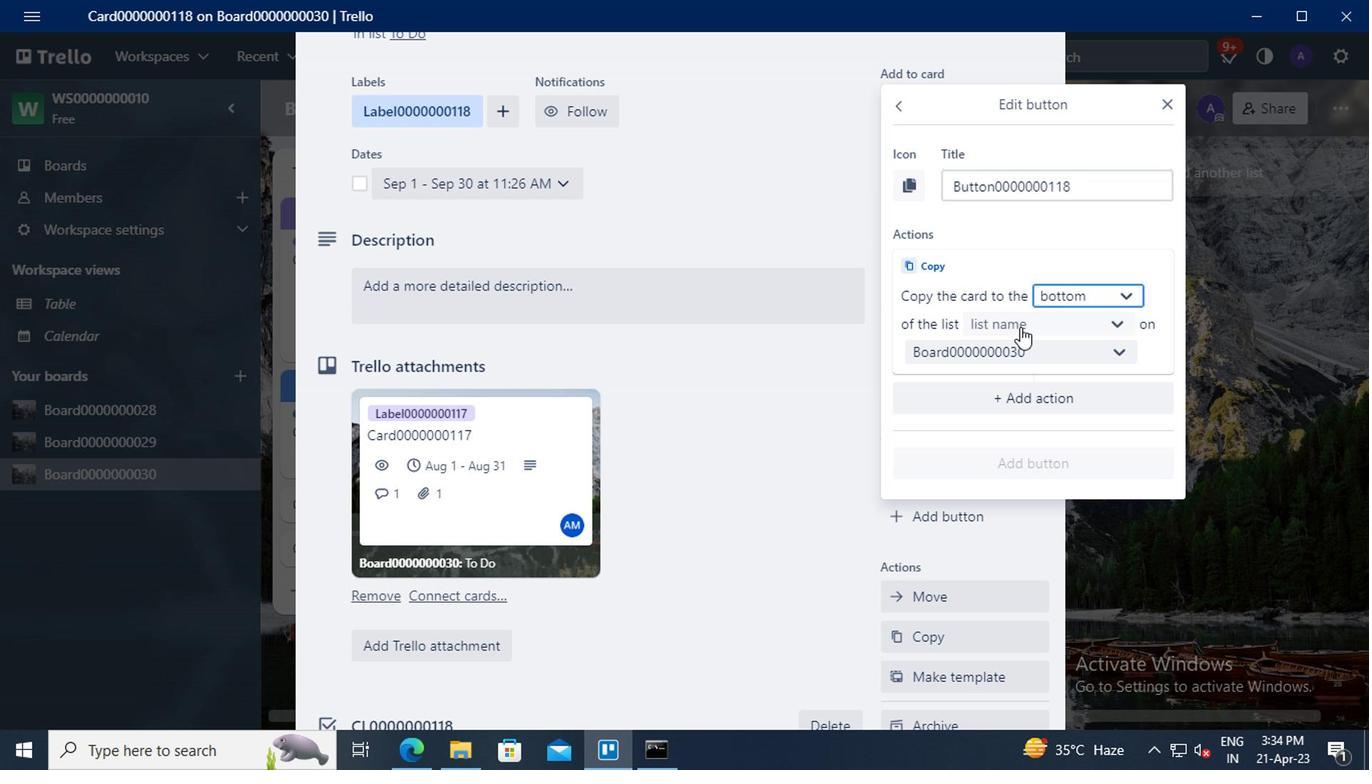
Action: Mouse moved to (1013, 369)
Screenshot: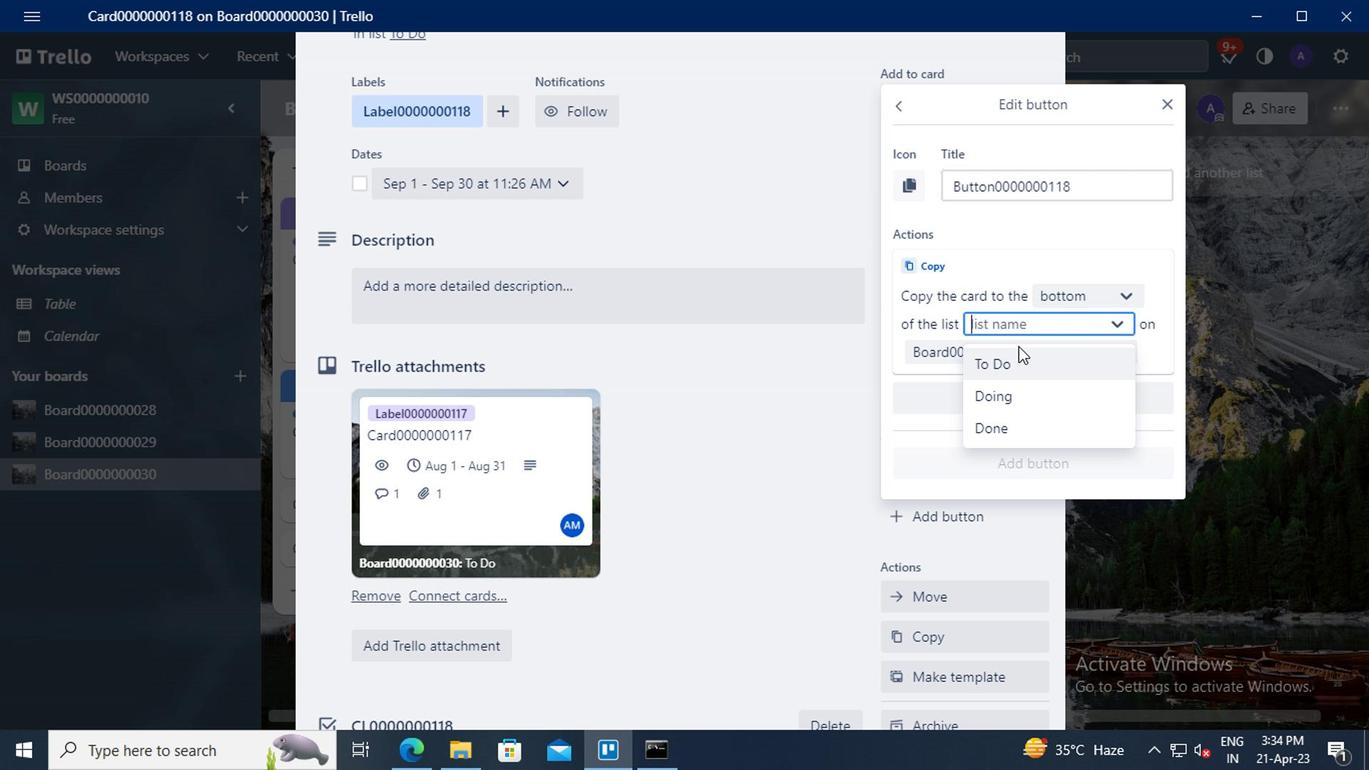 
Action: Mouse pressed left at (1013, 369)
Screenshot: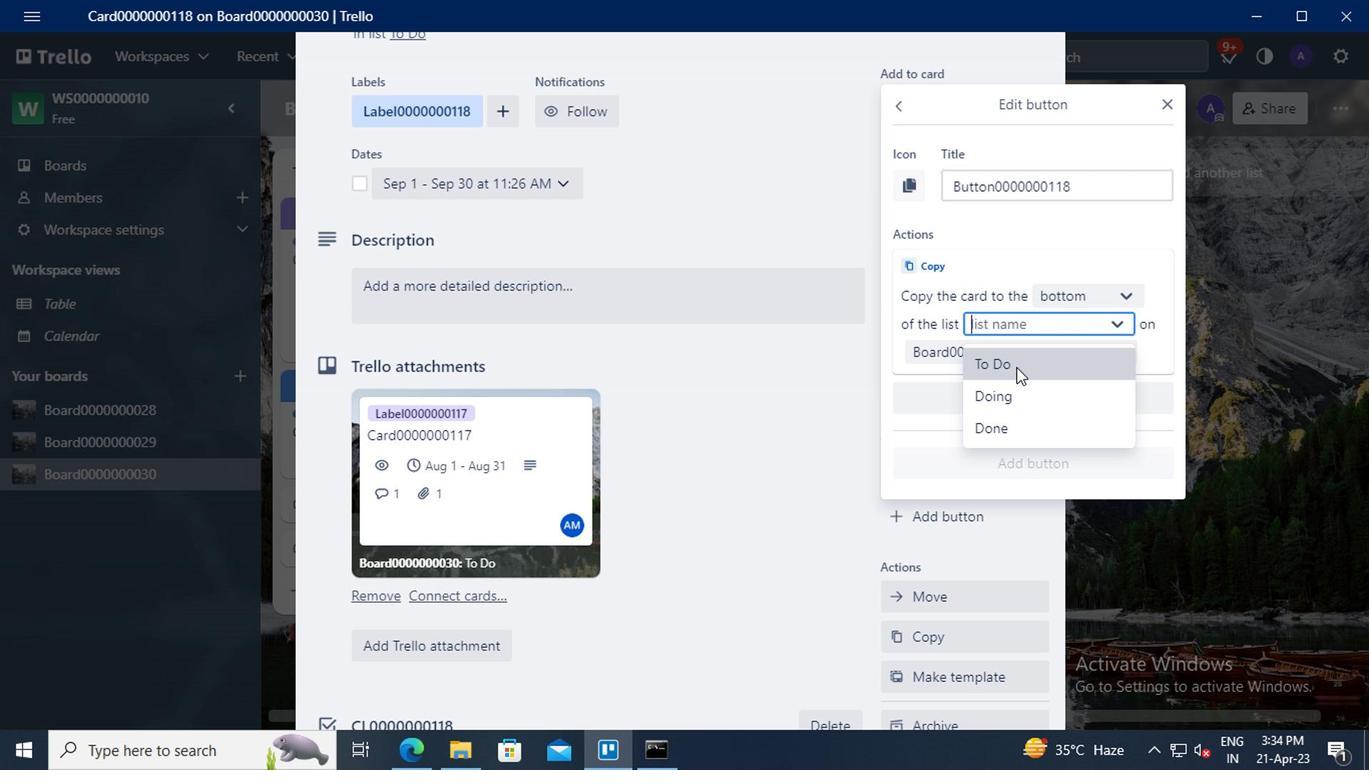 
Action: Mouse moved to (1016, 462)
Screenshot: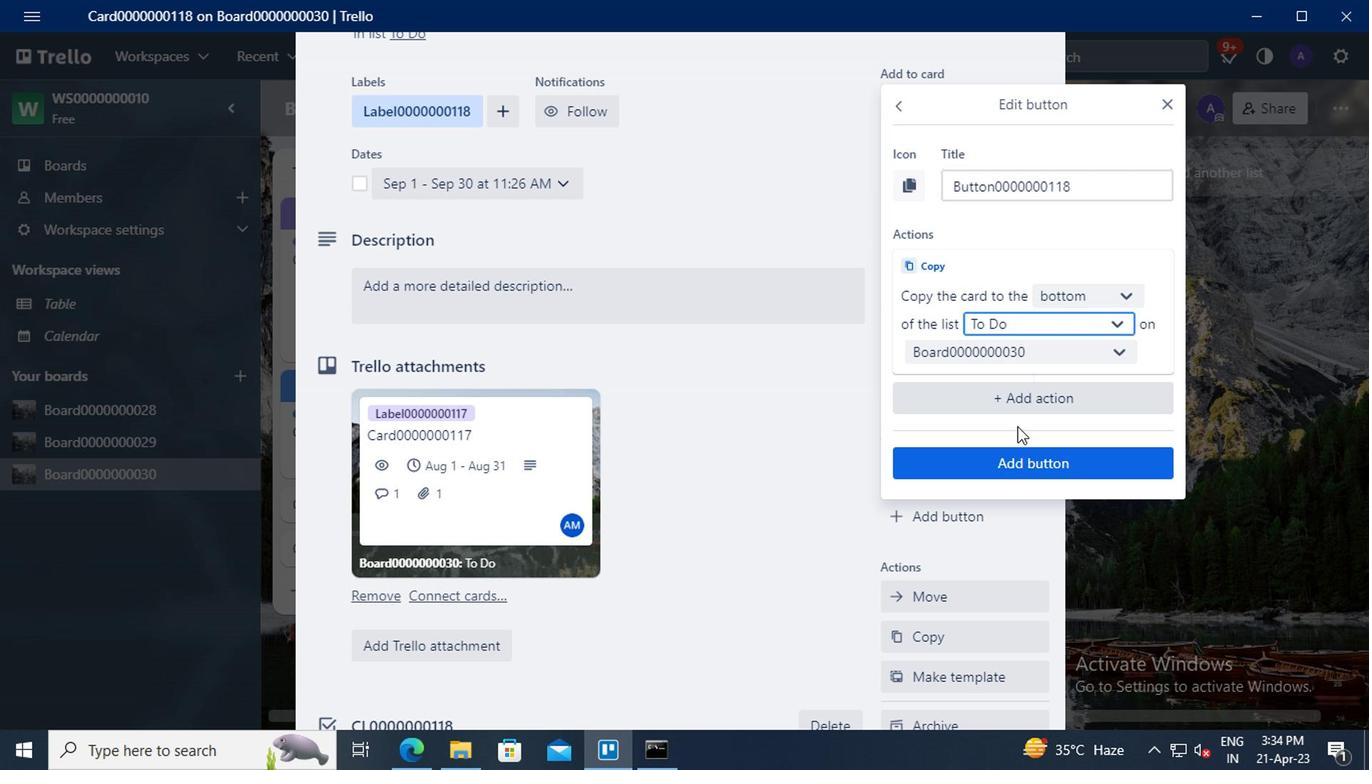 
Action: Mouse pressed left at (1016, 462)
Screenshot: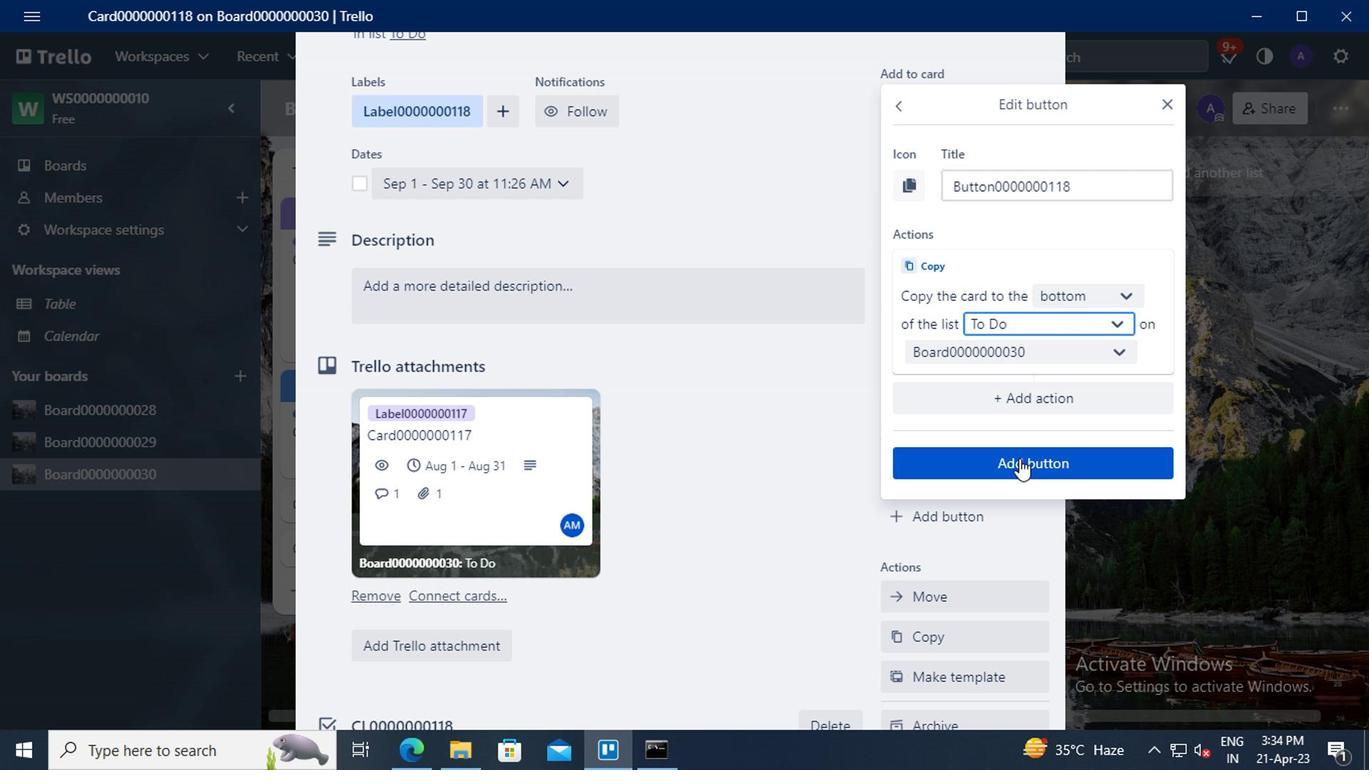 
Action: Mouse moved to (460, 293)
Screenshot: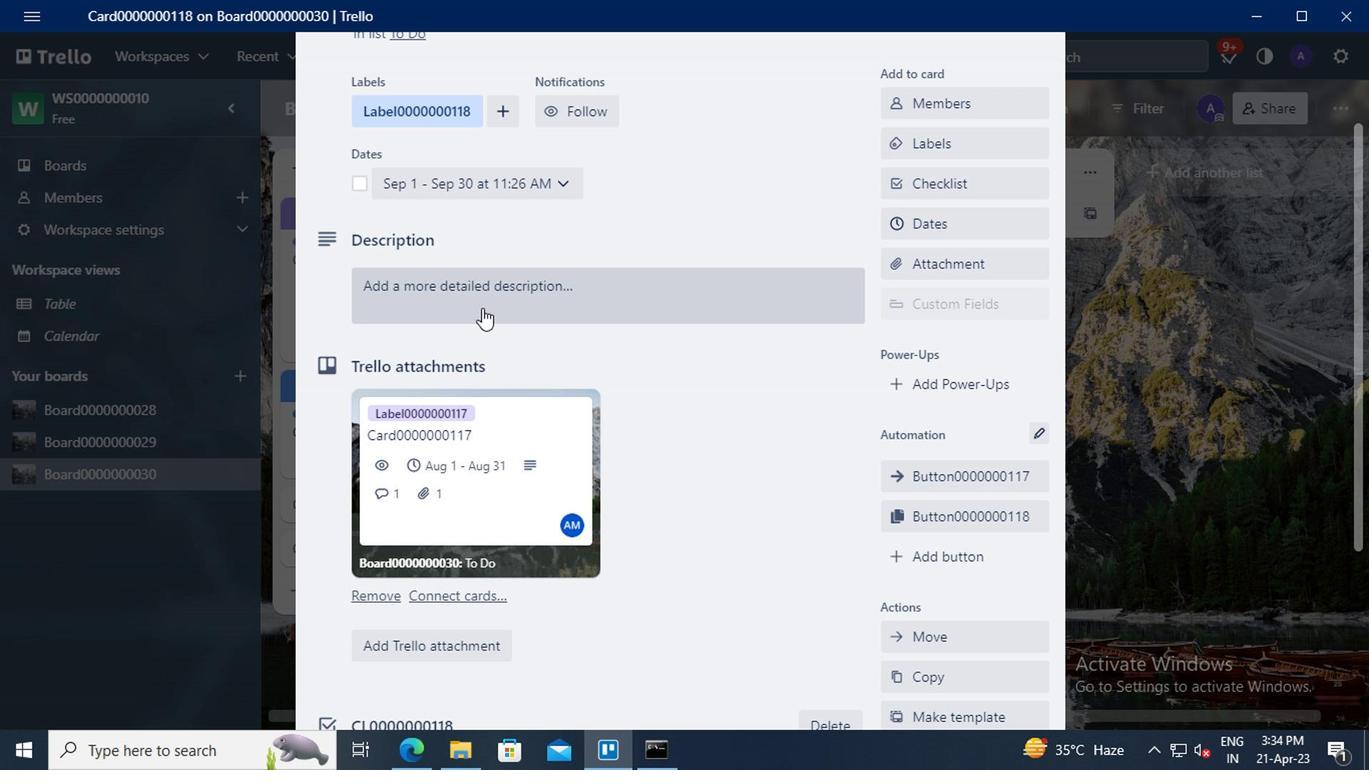 
Action: Mouse pressed left at (460, 293)
Screenshot: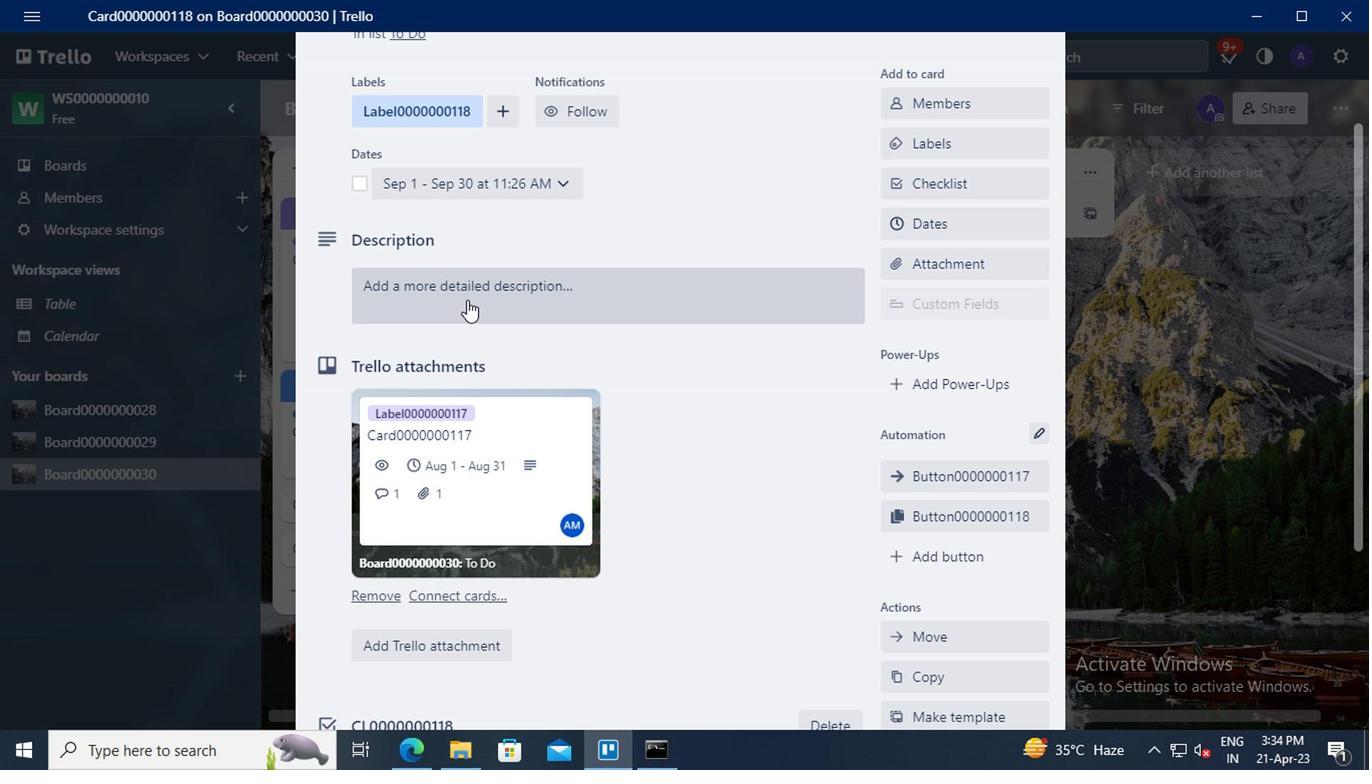 
Action: Mouse moved to (423, 359)
Screenshot: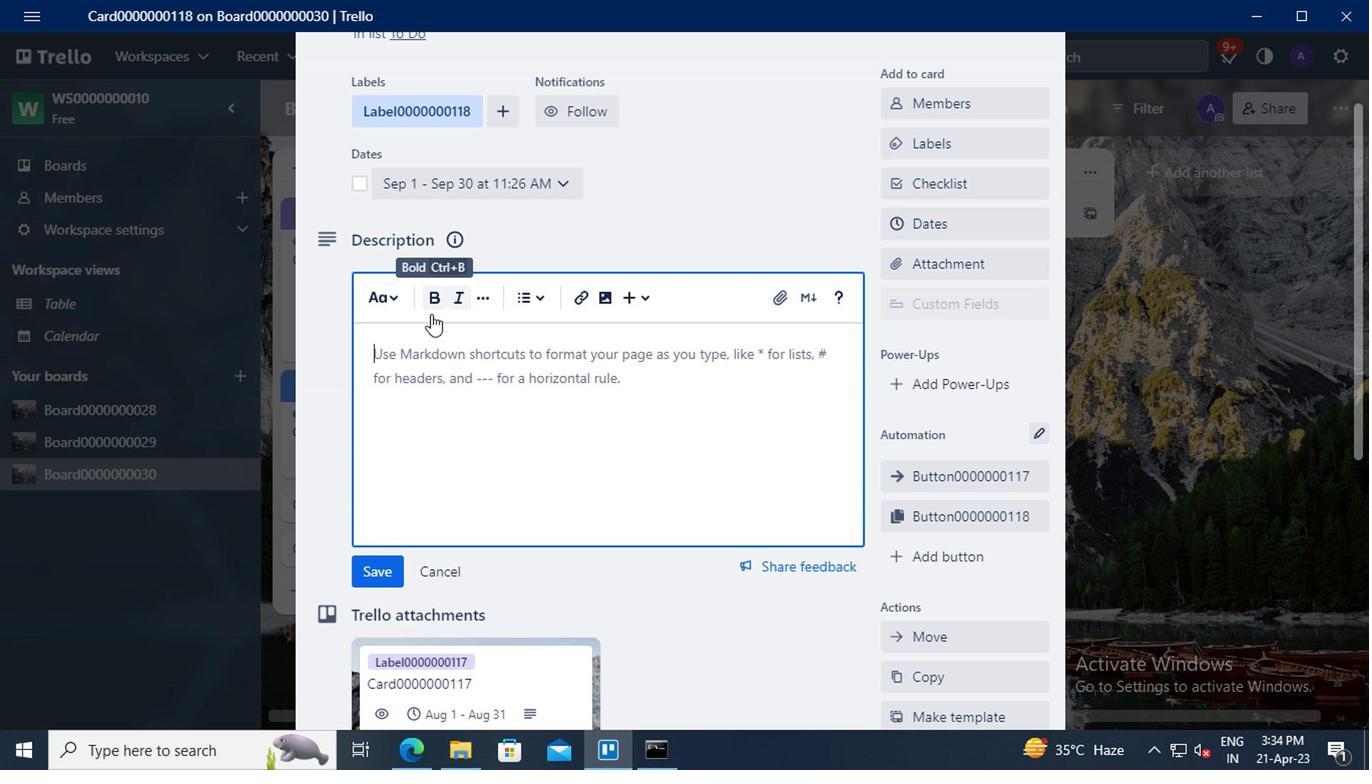 
Action: Mouse pressed left at (423, 359)
Screenshot: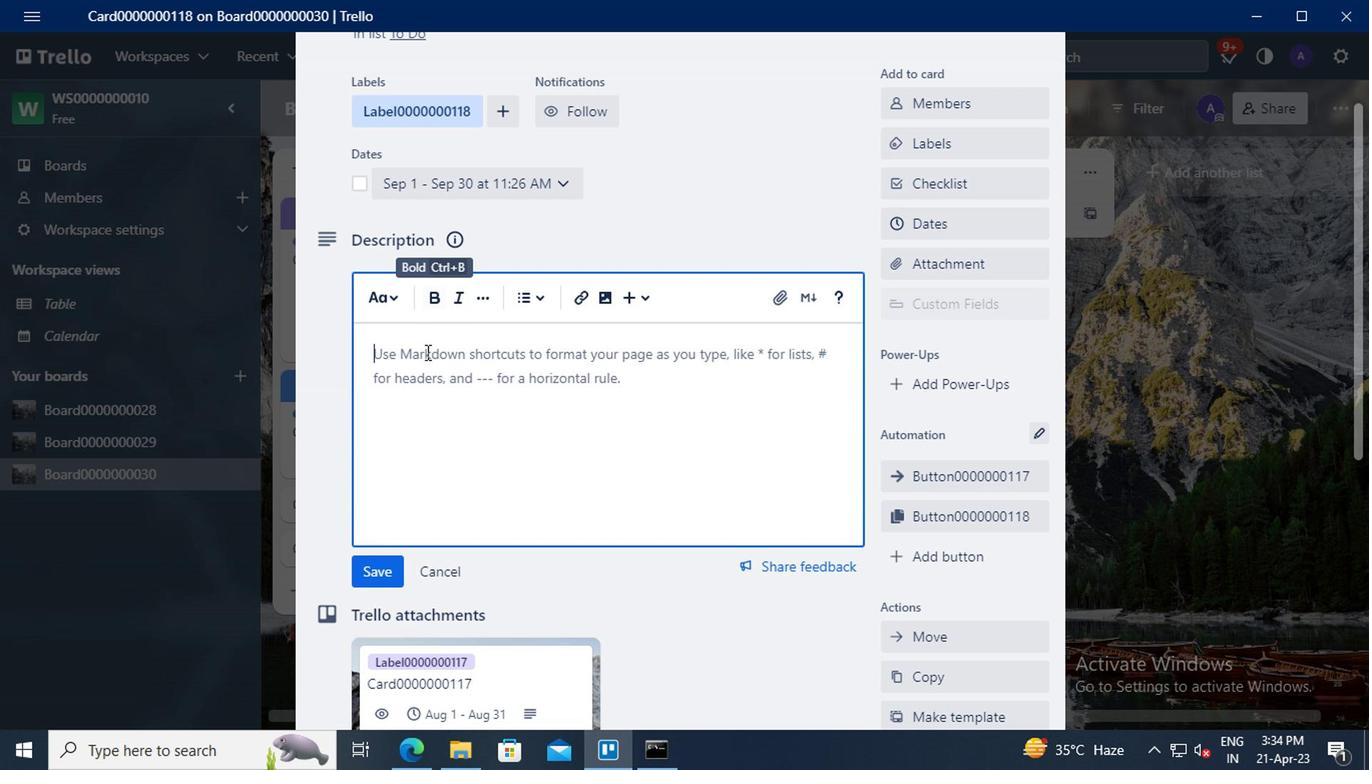 
Action: Key pressed <Key.shift>DS0000000118
Screenshot: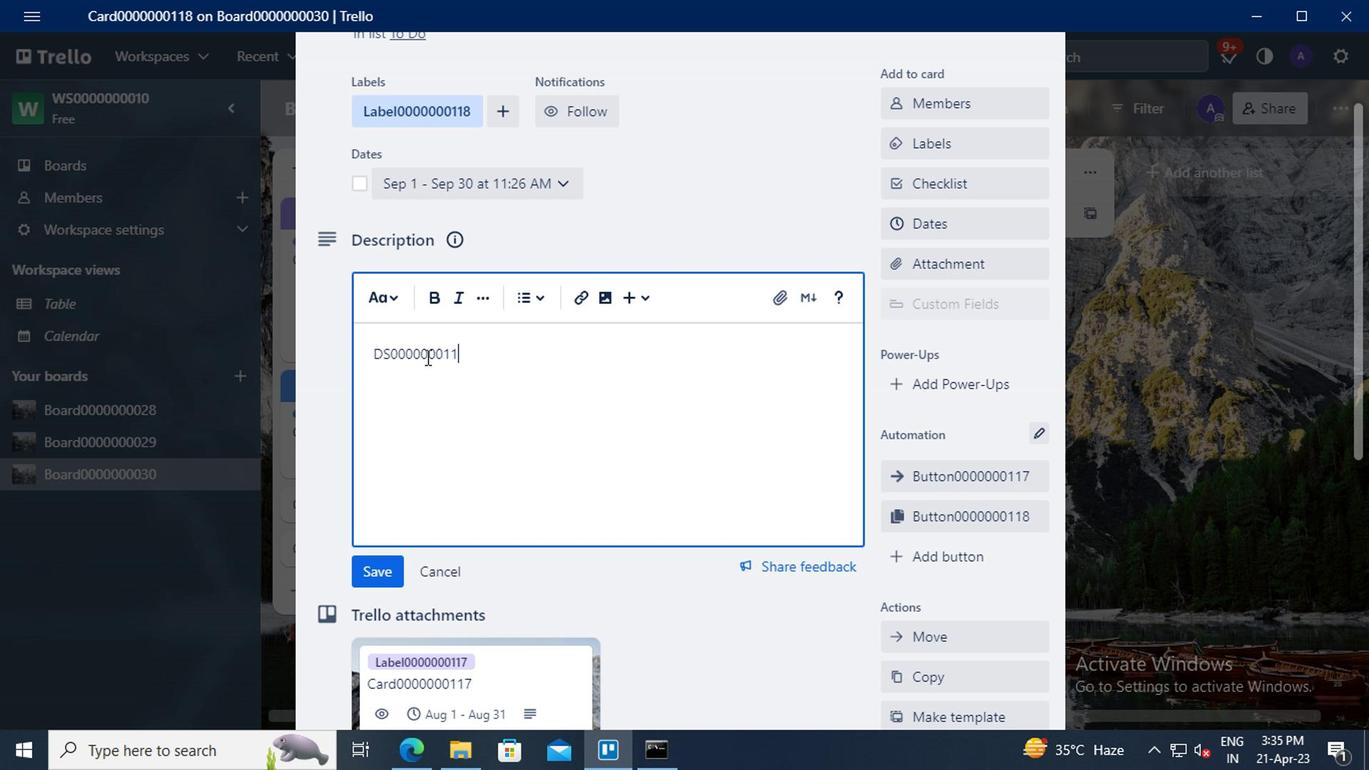 
Action: Mouse scrolled (423, 358) with delta (0, 0)
Screenshot: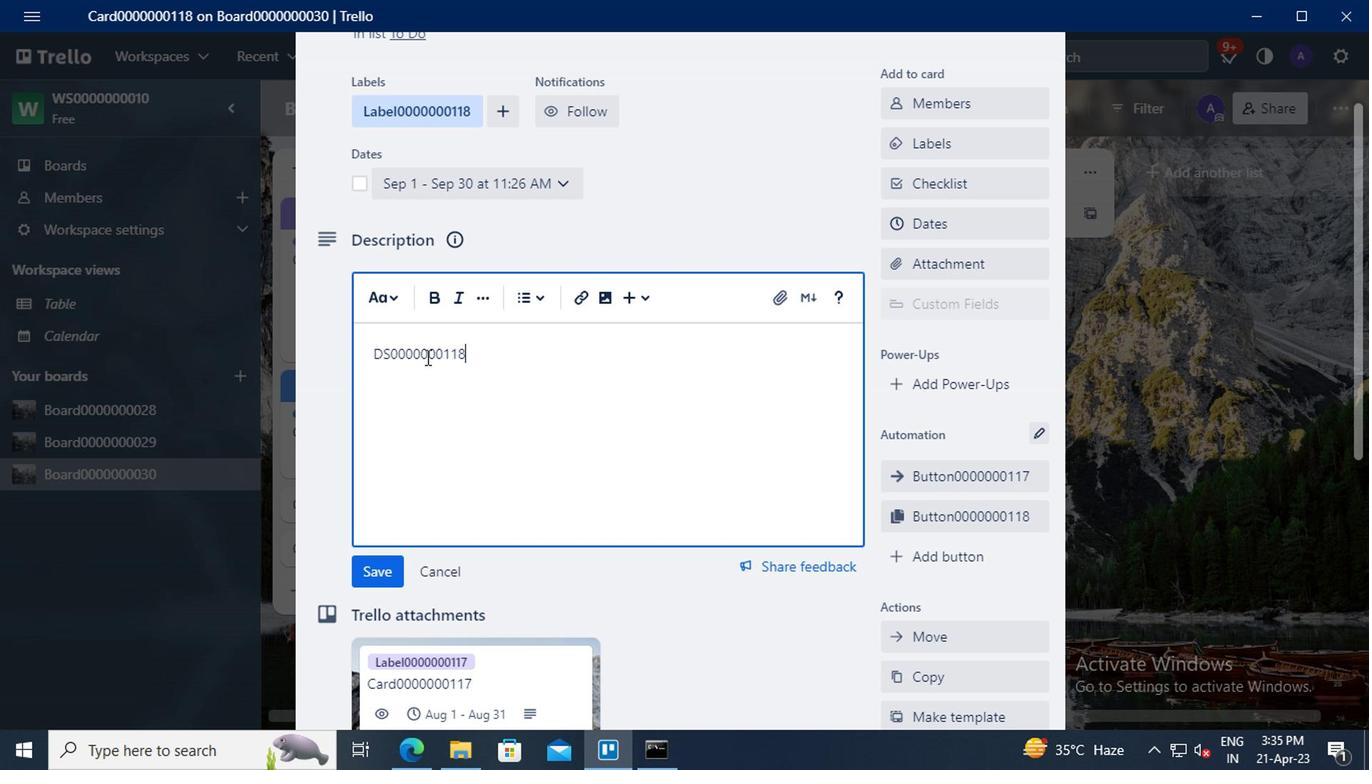 
Action: Mouse moved to (392, 472)
Screenshot: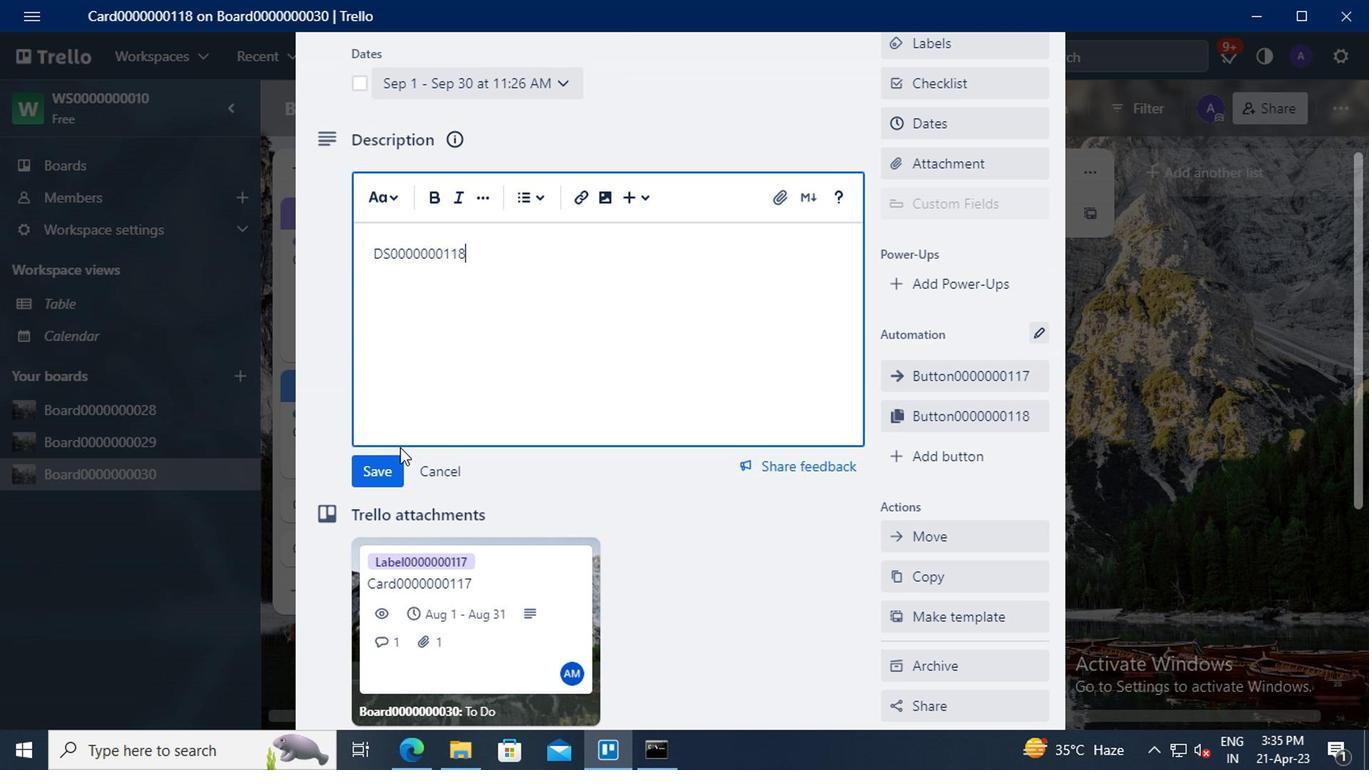 
Action: Mouse pressed left at (392, 472)
Screenshot: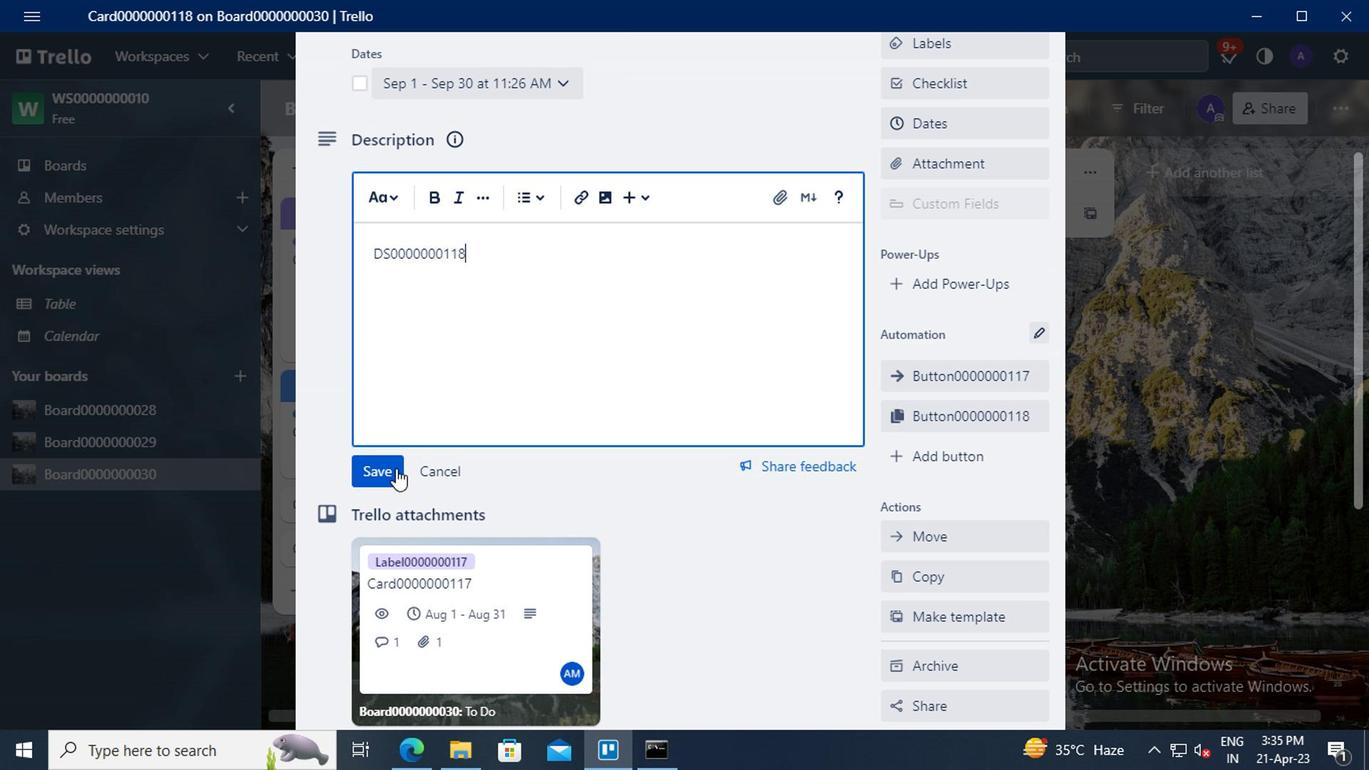 
Action: Mouse scrolled (392, 472) with delta (0, 0)
Screenshot: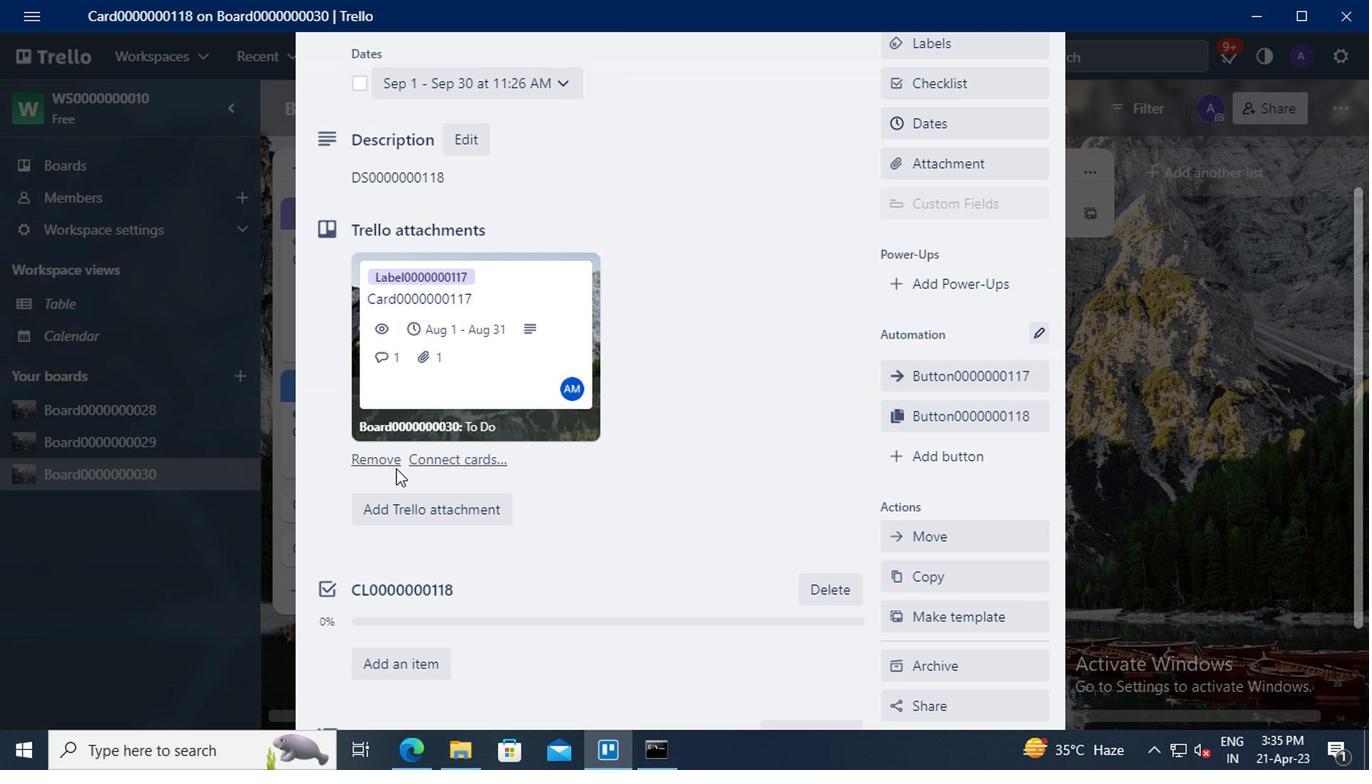 
Action: Mouse scrolled (392, 472) with delta (0, 0)
Screenshot: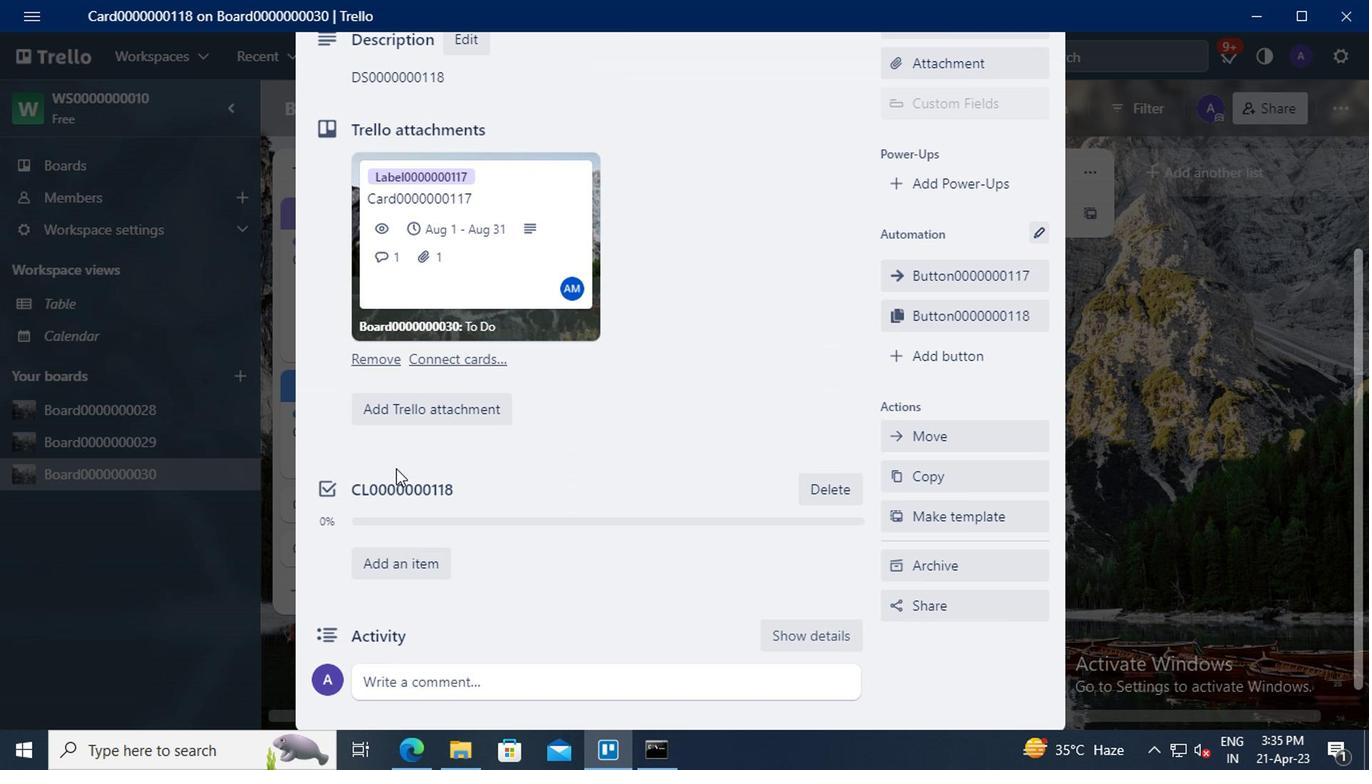
Action: Mouse moved to (401, 607)
Screenshot: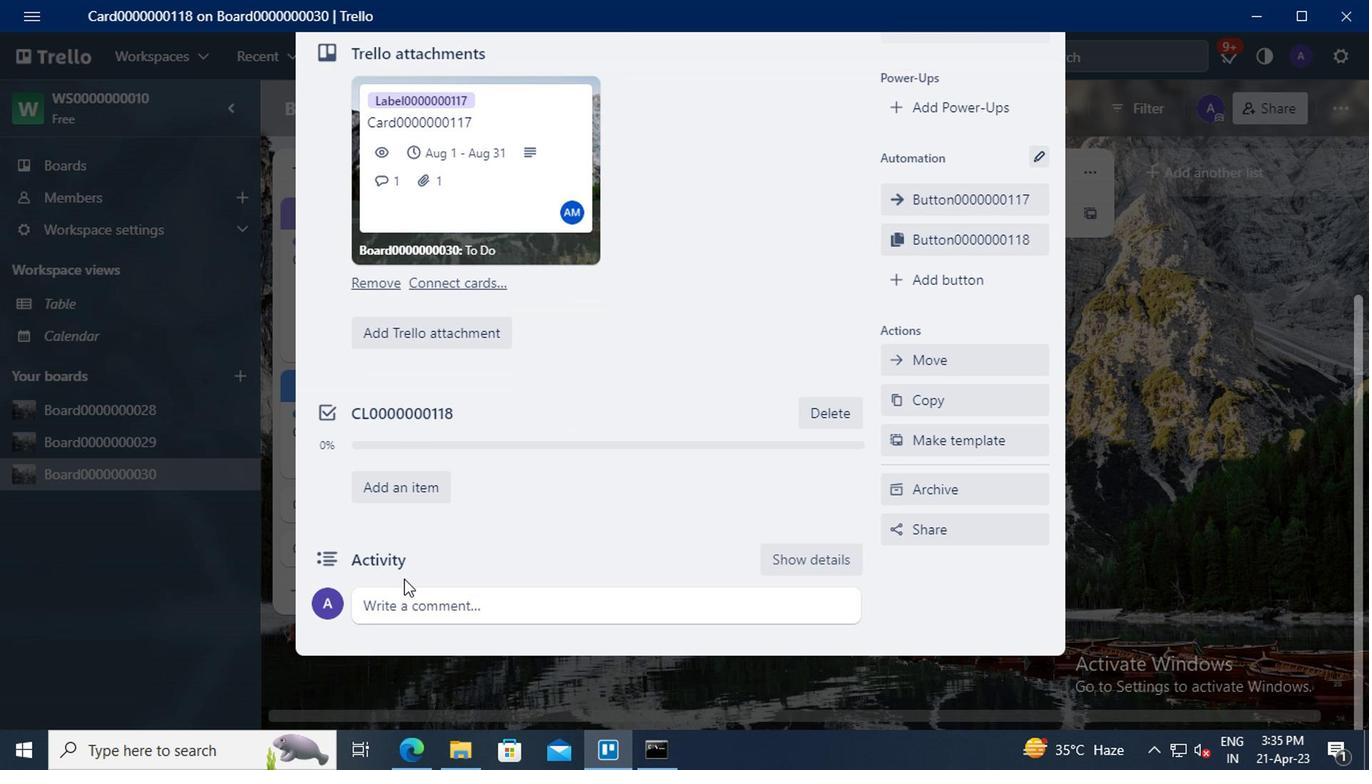 
Action: Mouse pressed left at (401, 607)
Screenshot: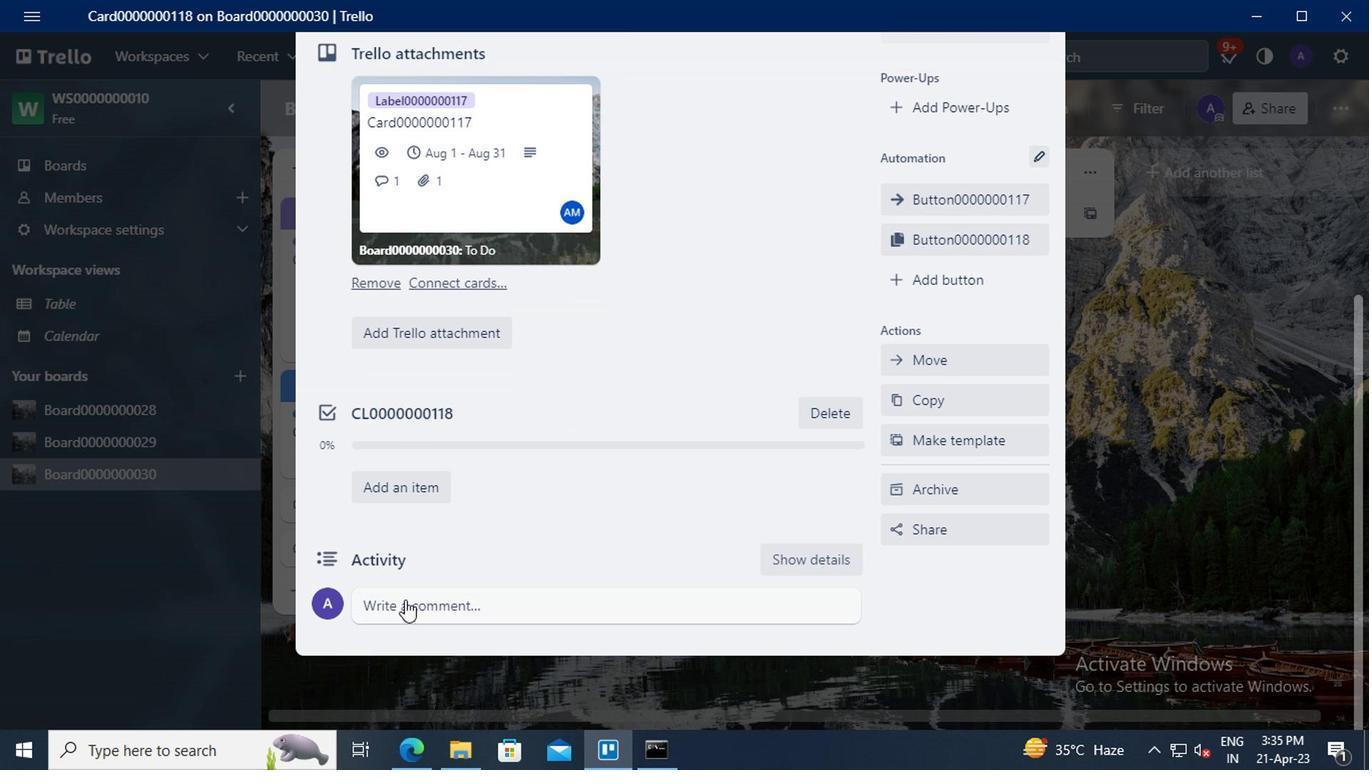 
Action: Key pressed <Key.shift>CM0000000118
Screenshot: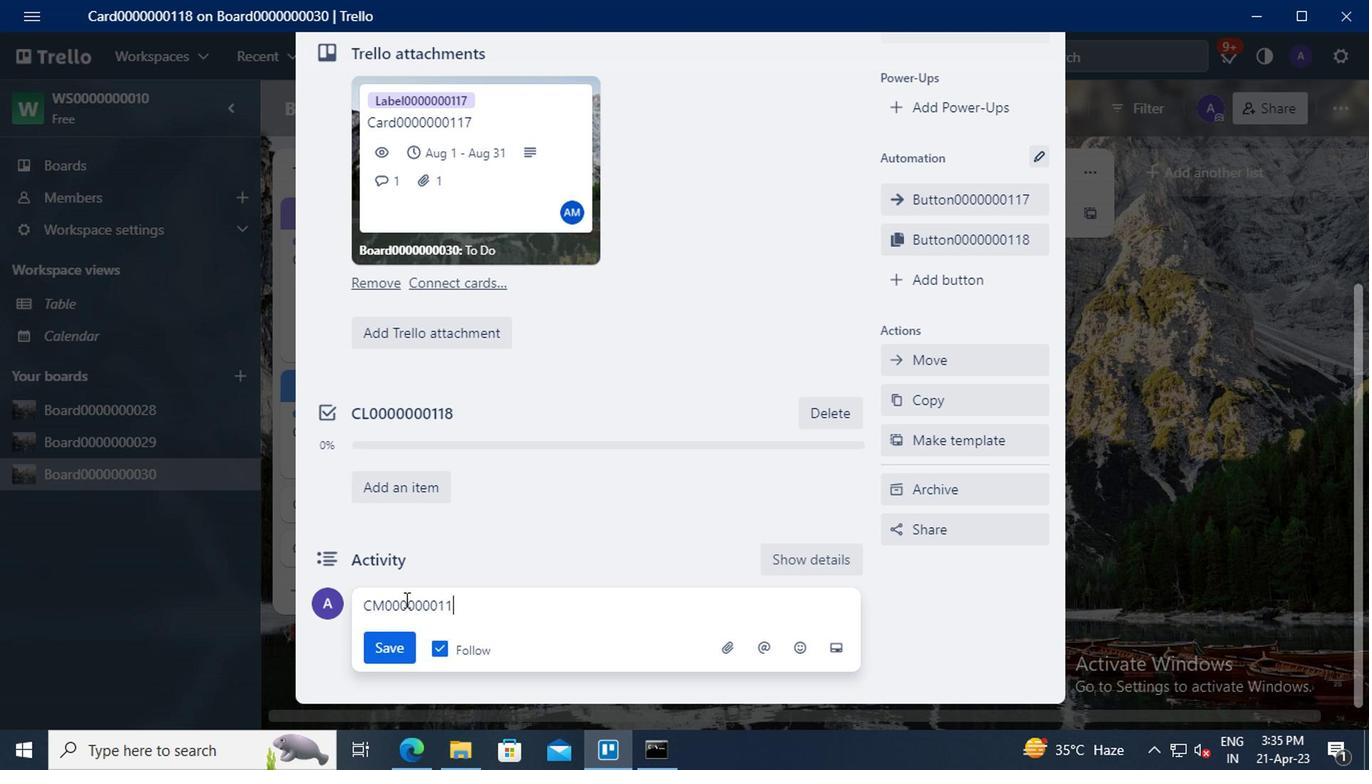 
Action: Mouse moved to (394, 656)
Screenshot: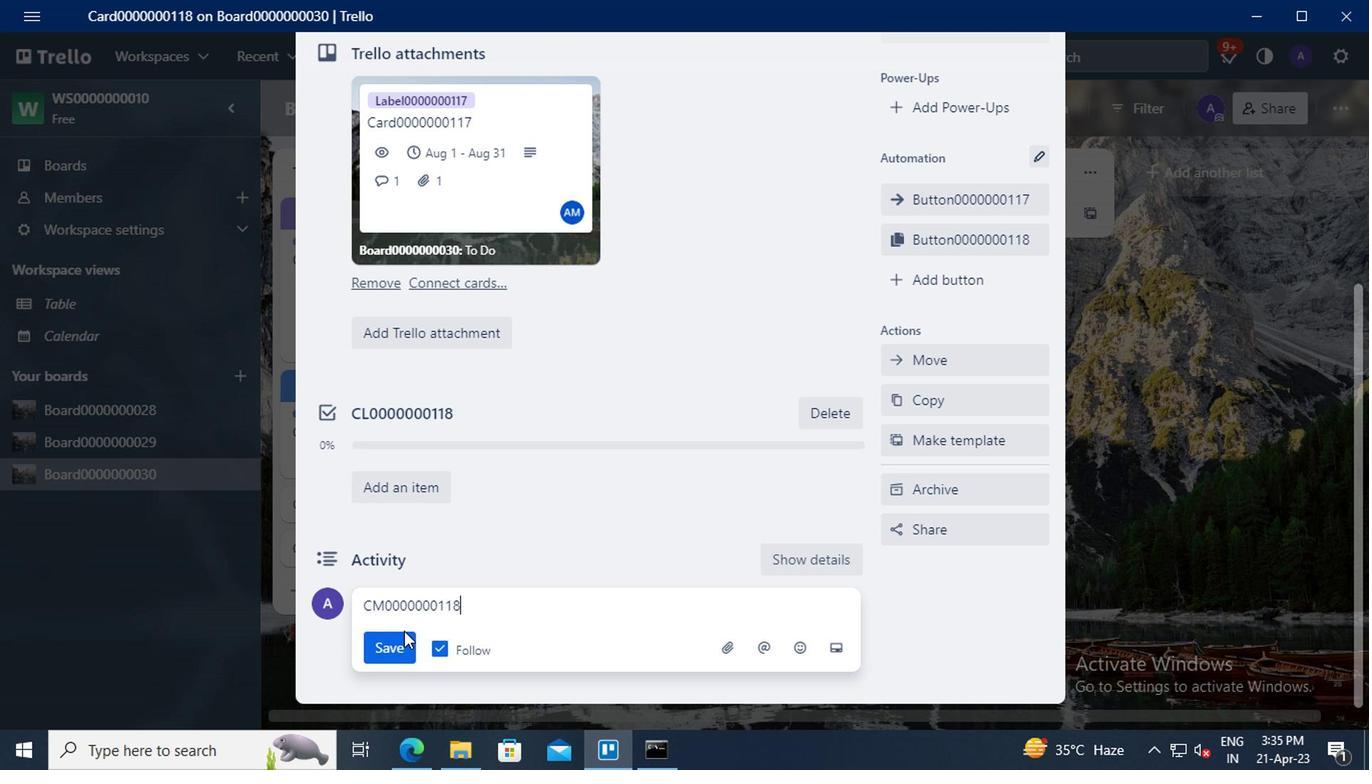 
Action: Mouse pressed left at (394, 656)
Screenshot: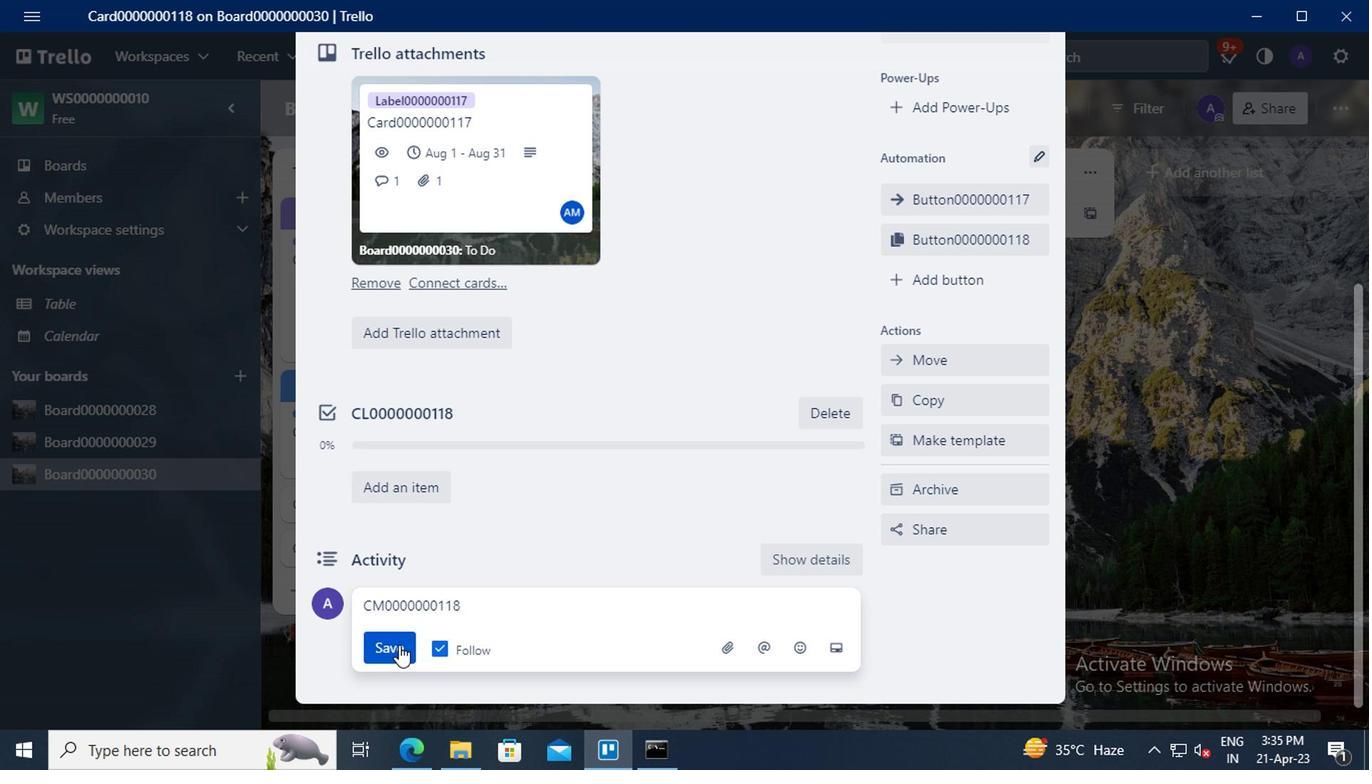 
